 Task: Sort the unsolved tickets in your groups, order by Ticket type in descending order.
Action: Mouse moved to (0, 288)
Screenshot: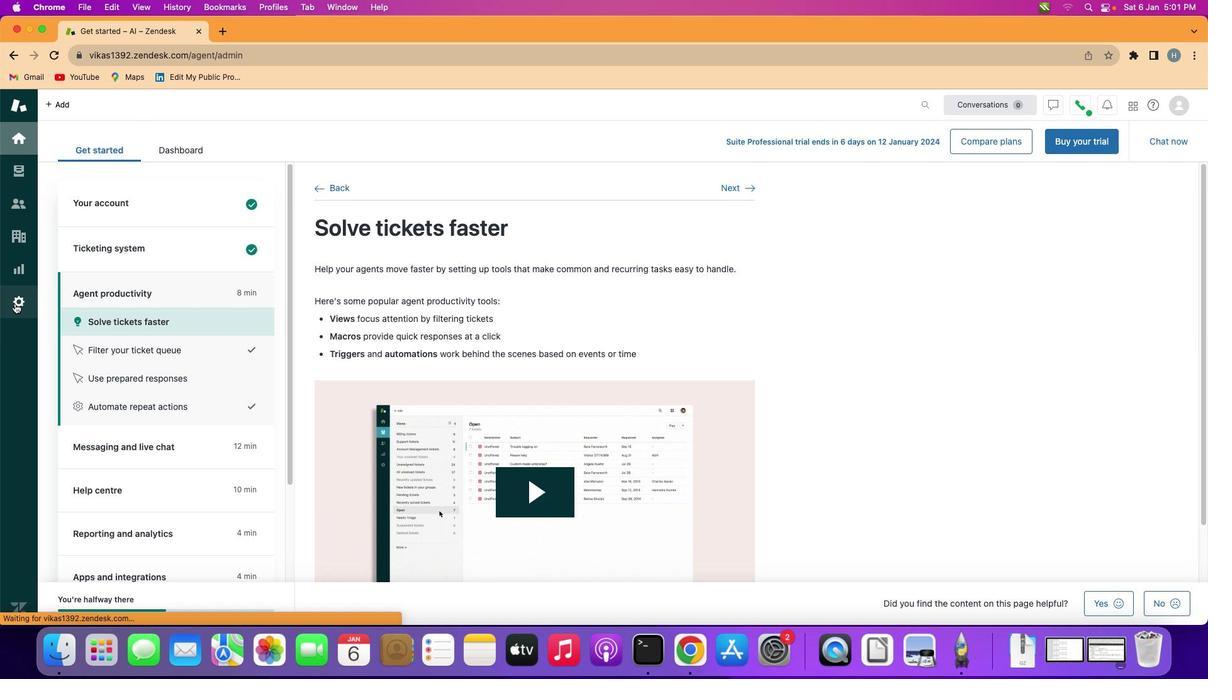 
Action: Mouse pressed left at (0, 288)
Screenshot: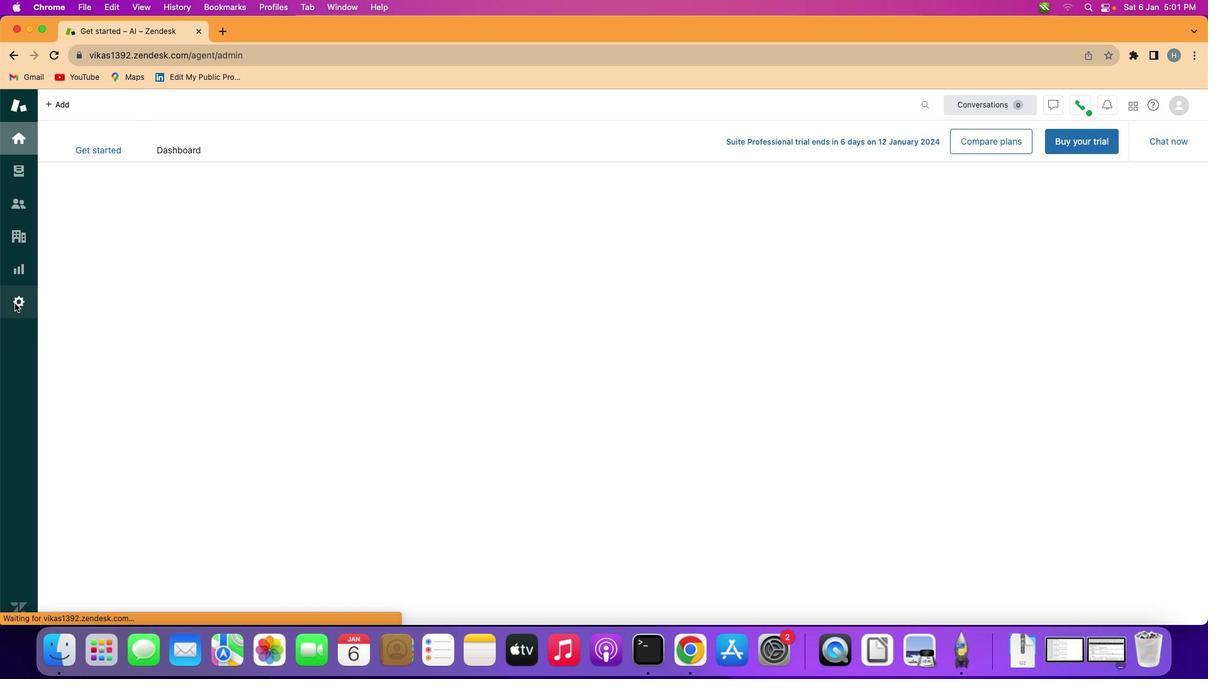 
Action: Mouse moved to (334, 465)
Screenshot: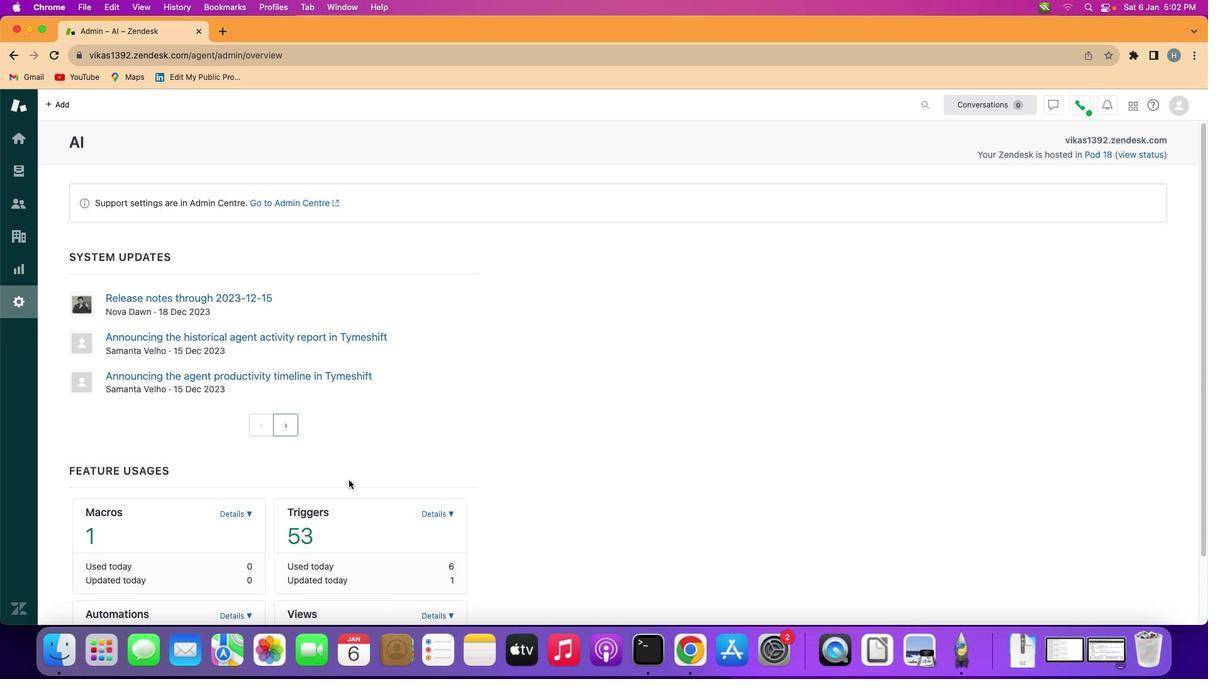 
Action: Mouse scrolled (334, 465) with delta (-14, -15)
Screenshot: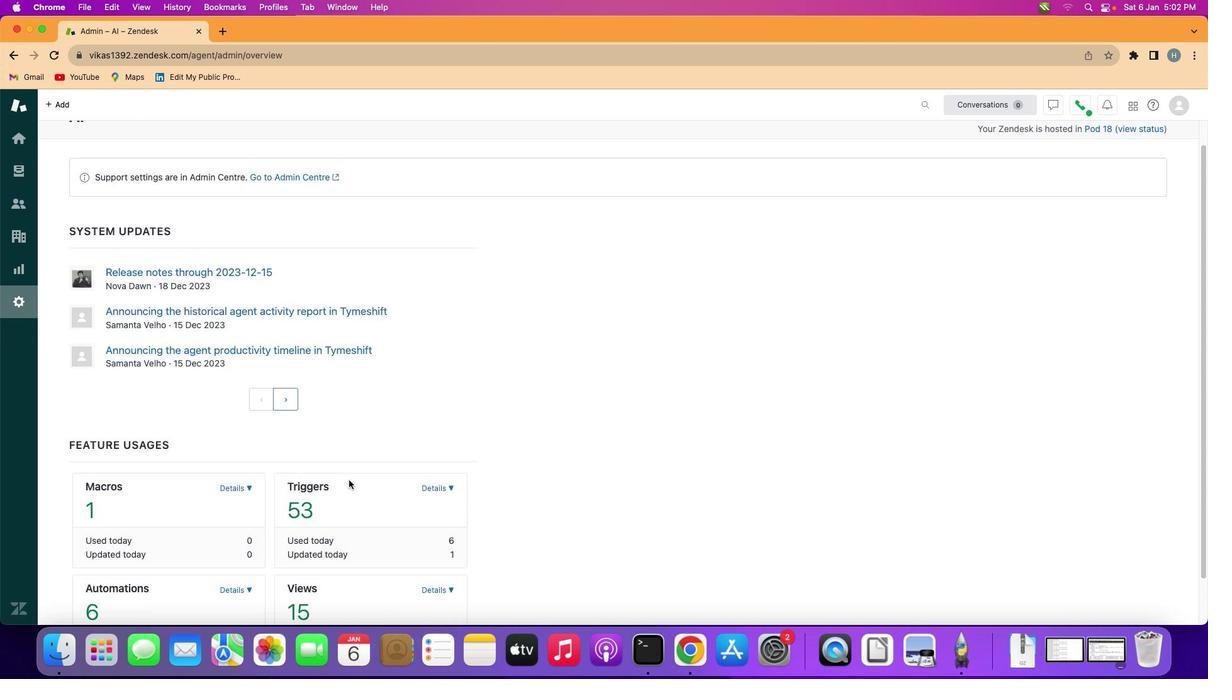 
Action: Mouse scrolled (334, 465) with delta (-14, -15)
Screenshot: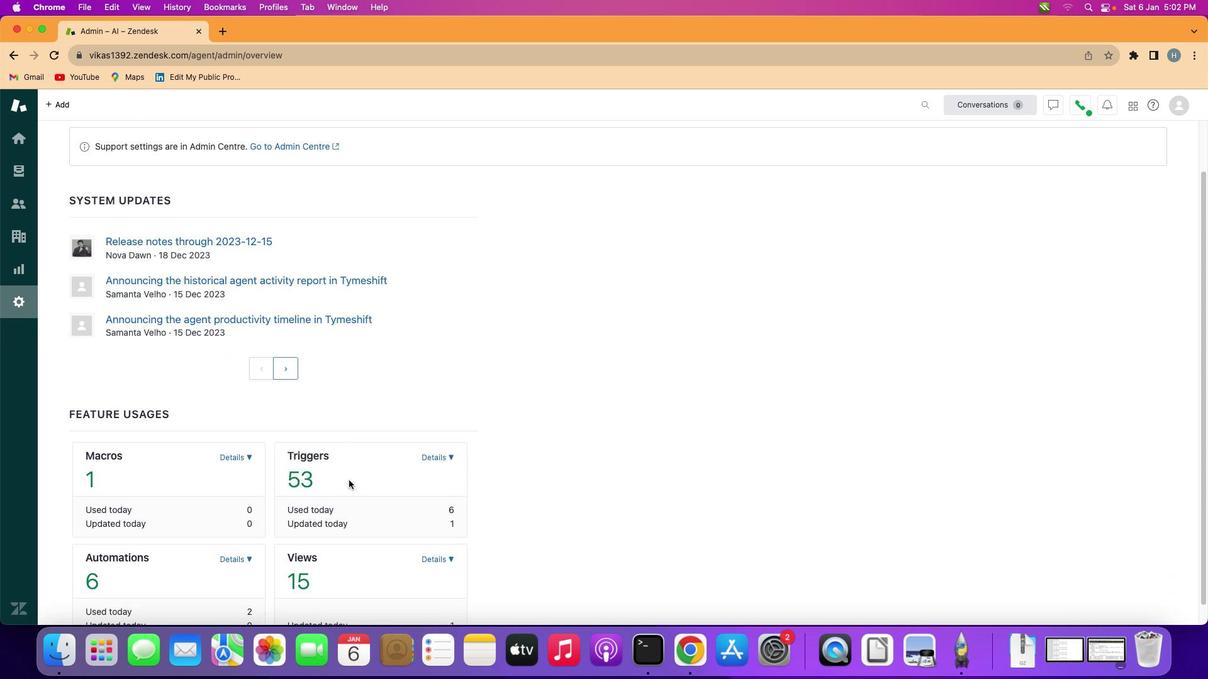 
Action: Mouse scrolled (334, 465) with delta (-14, -15)
Screenshot: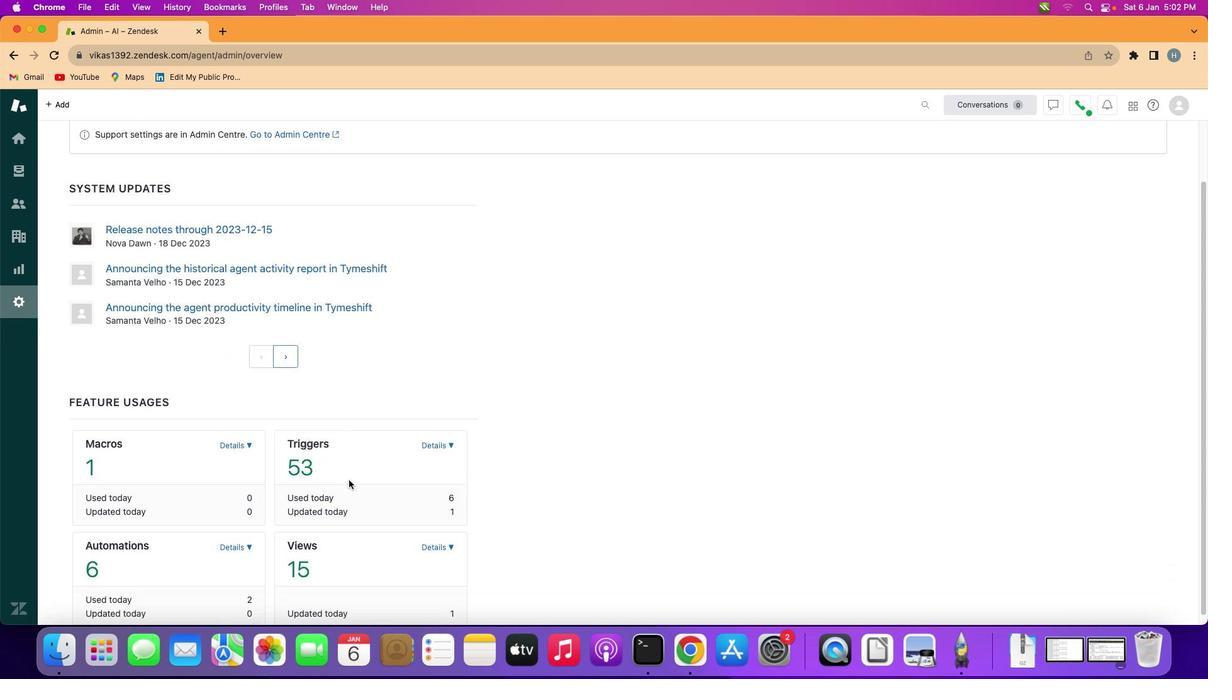 
Action: Mouse scrolled (334, 465) with delta (-14, -16)
Screenshot: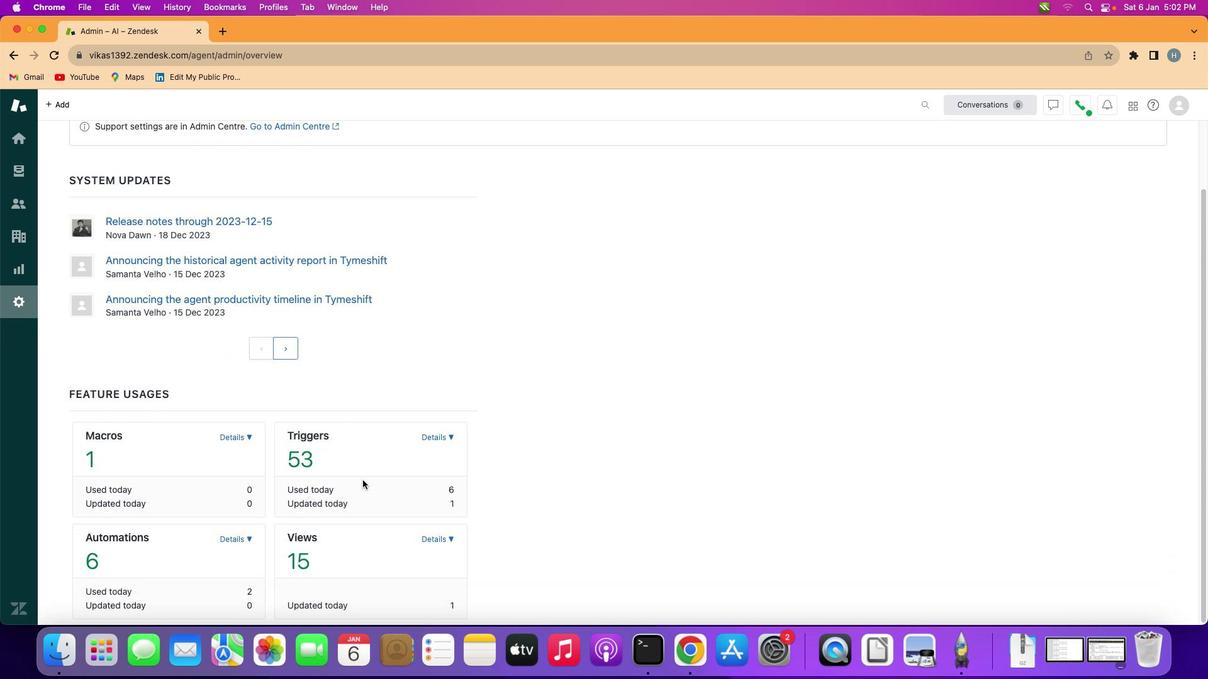 
Action: Mouse scrolled (334, 465) with delta (-14, -16)
Screenshot: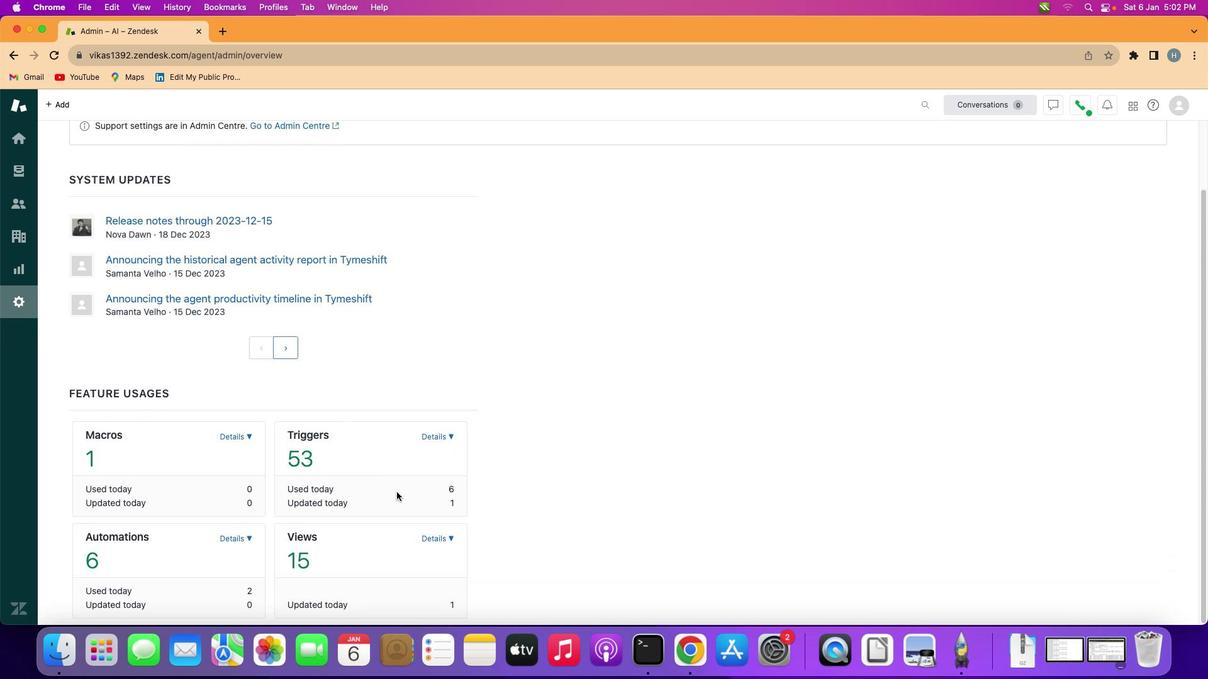 
Action: Mouse moved to (423, 525)
Screenshot: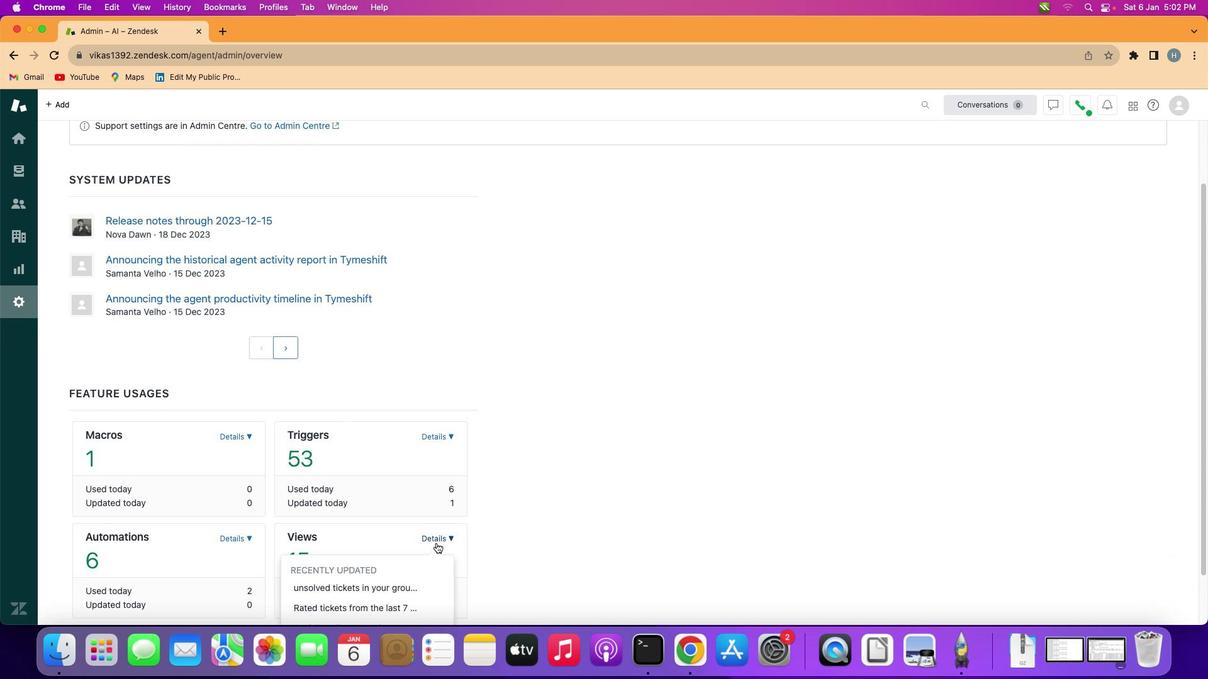 
Action: Mouse pressed left at (423, 525)
Screenshot: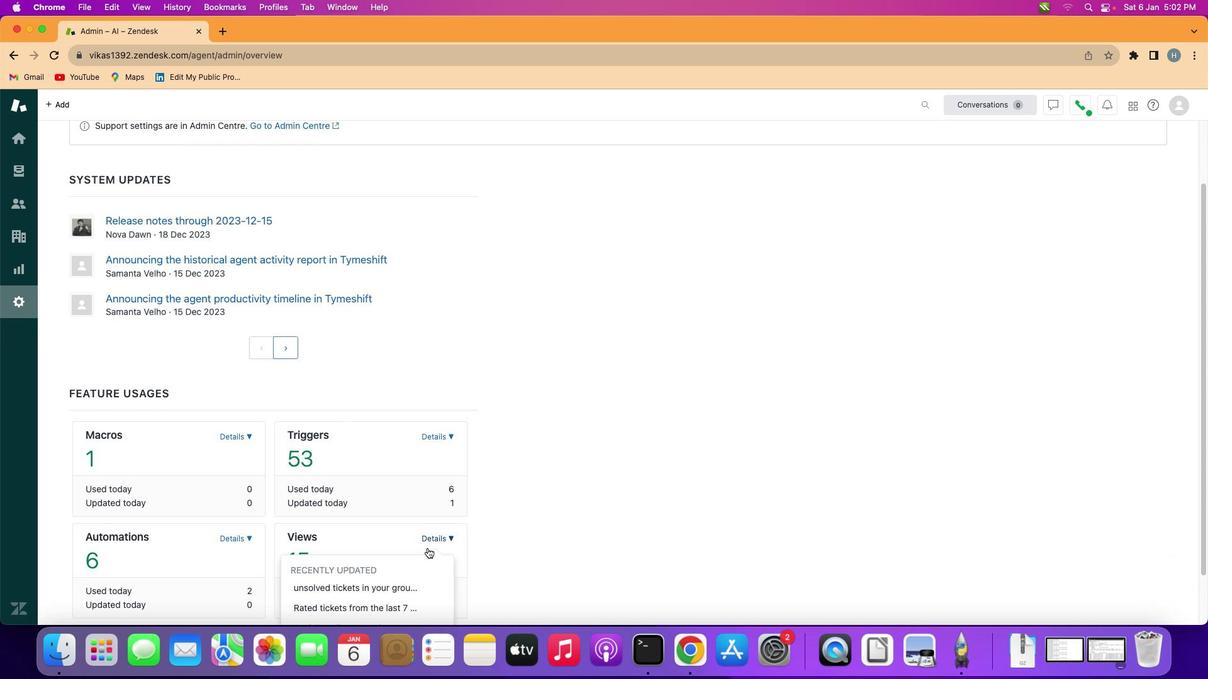 
Action: Mouse moved to (345, 568)
Screenshot: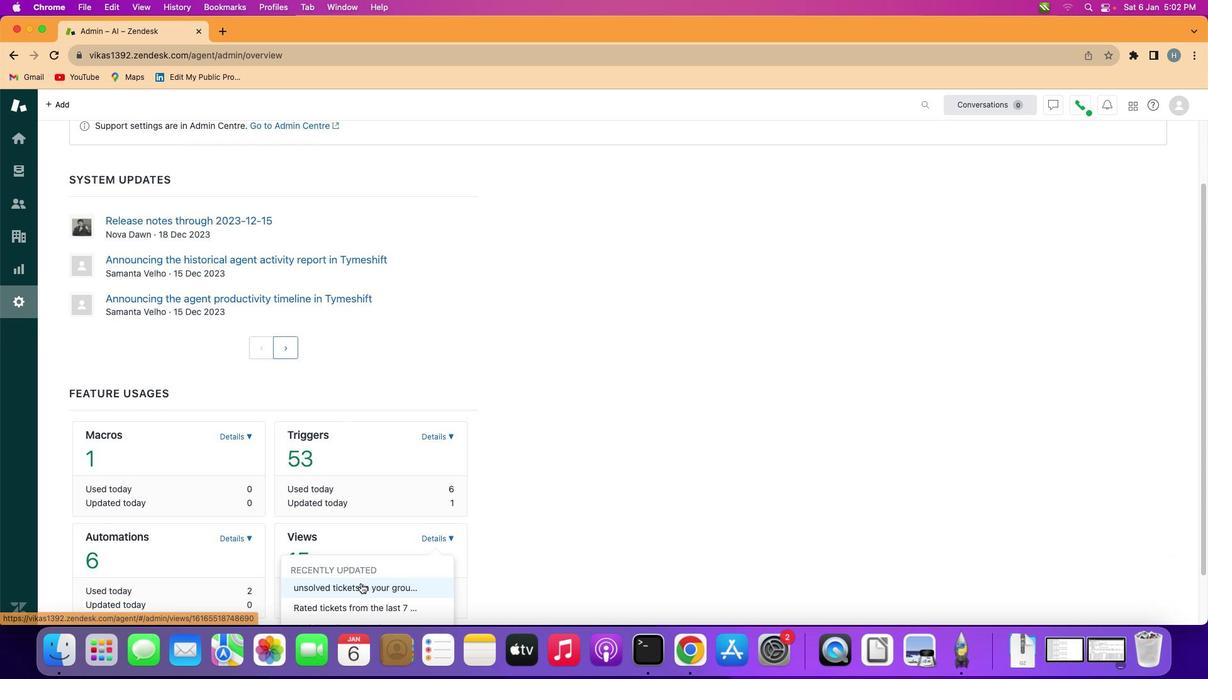 
Action: Mouse pressed left at (345, 568)
Screenshot: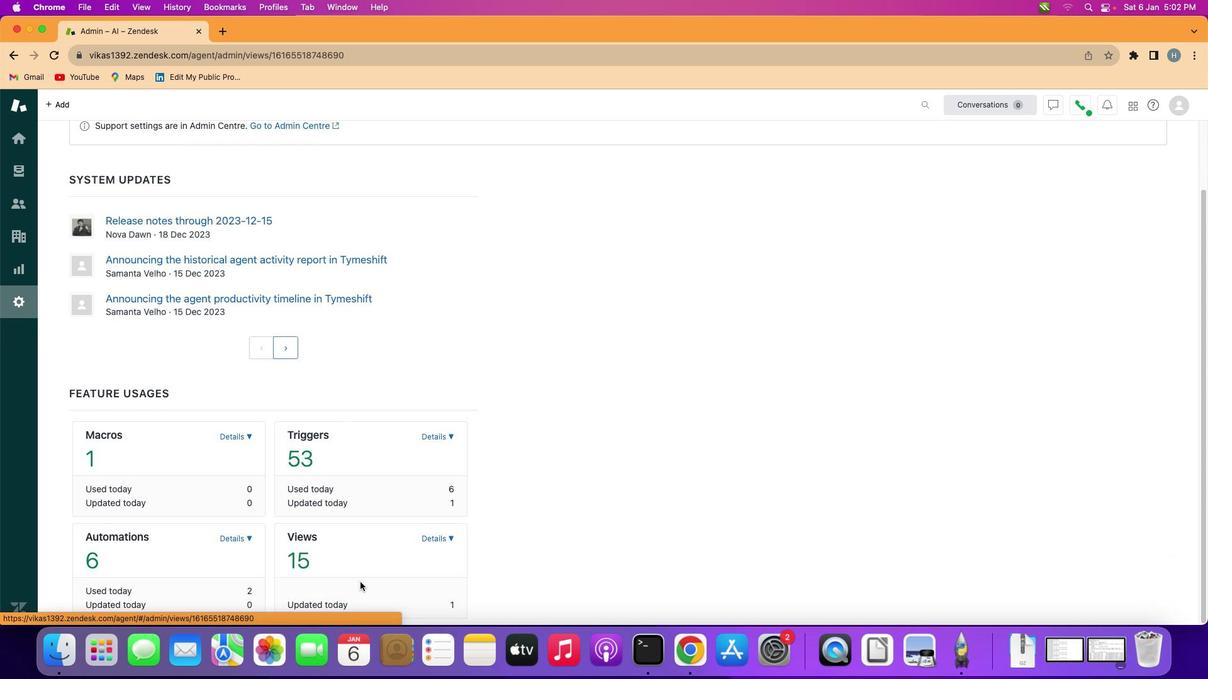 
Action: Mouse moved to (463, 450)
Screenshot: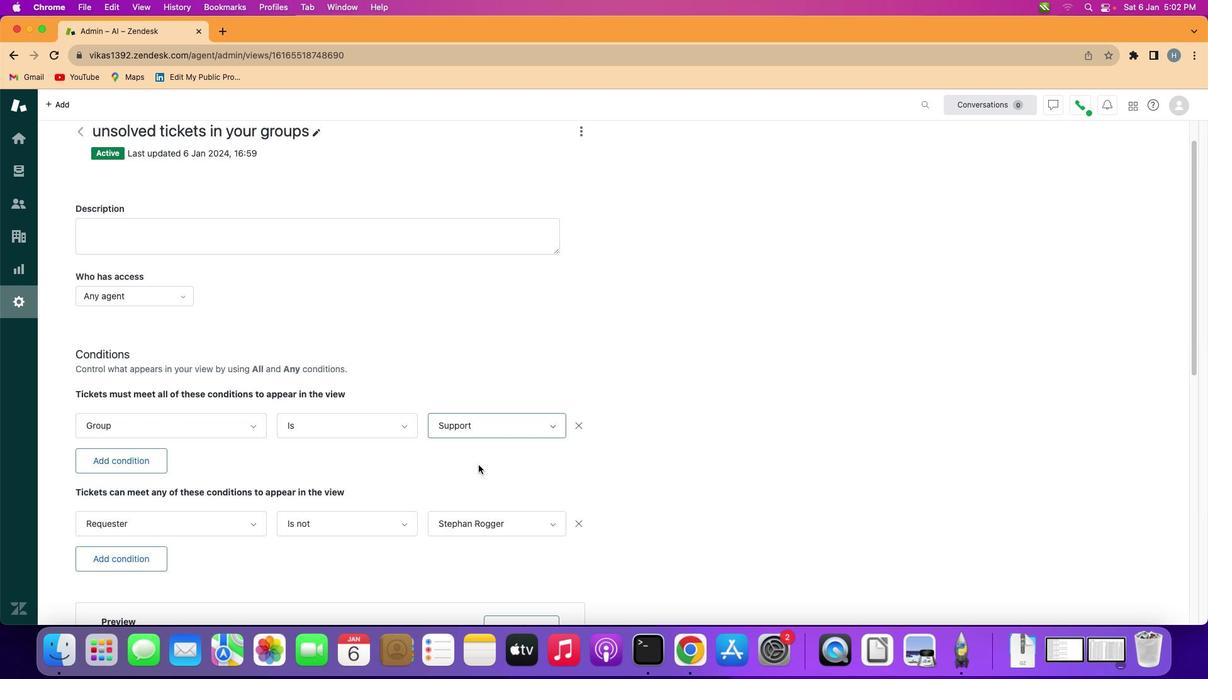 
Action: Mouse scrolled (463, 450) with delta (-14, -15)
Screenshot: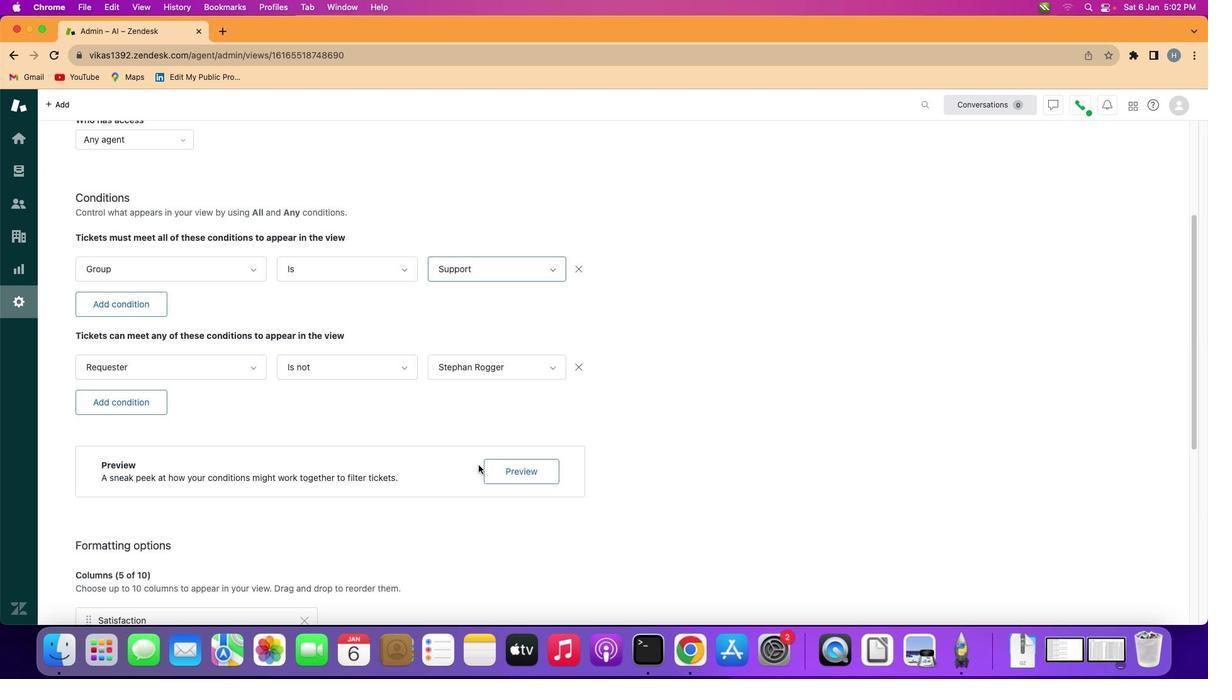 
Action: Mouse scrolled (463, 450) with delta (-14, -15)
Screenshot: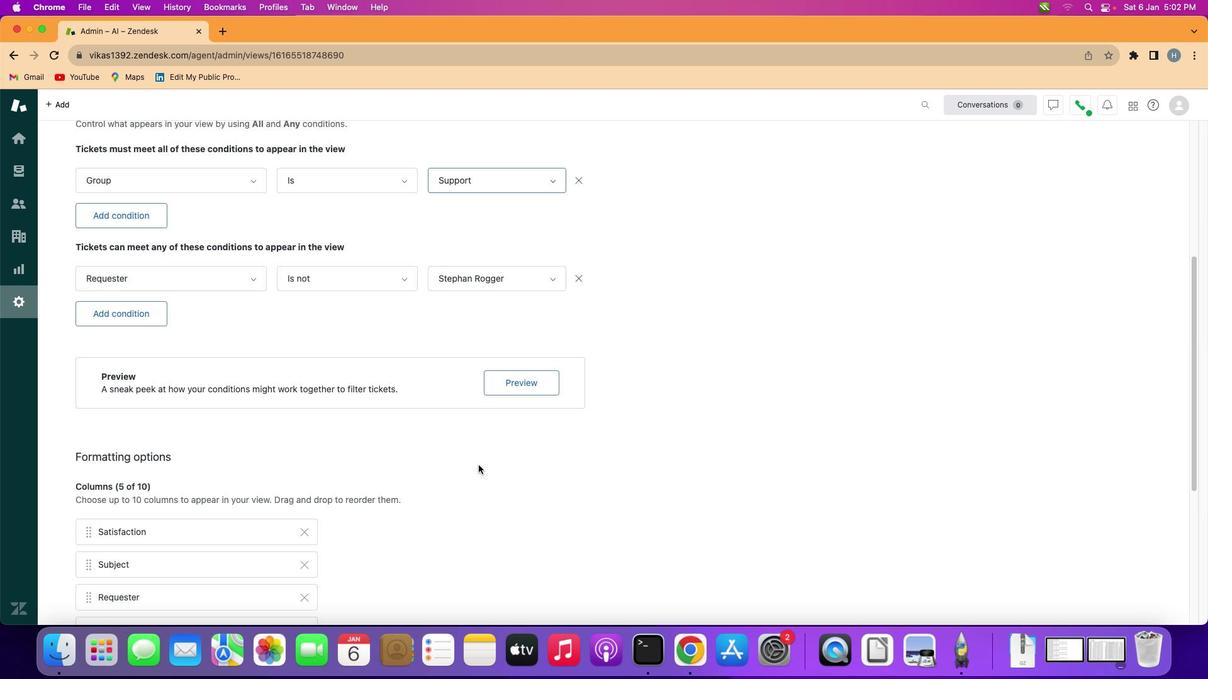 
Action: Mouse moved to (463, 450)
Screenshot: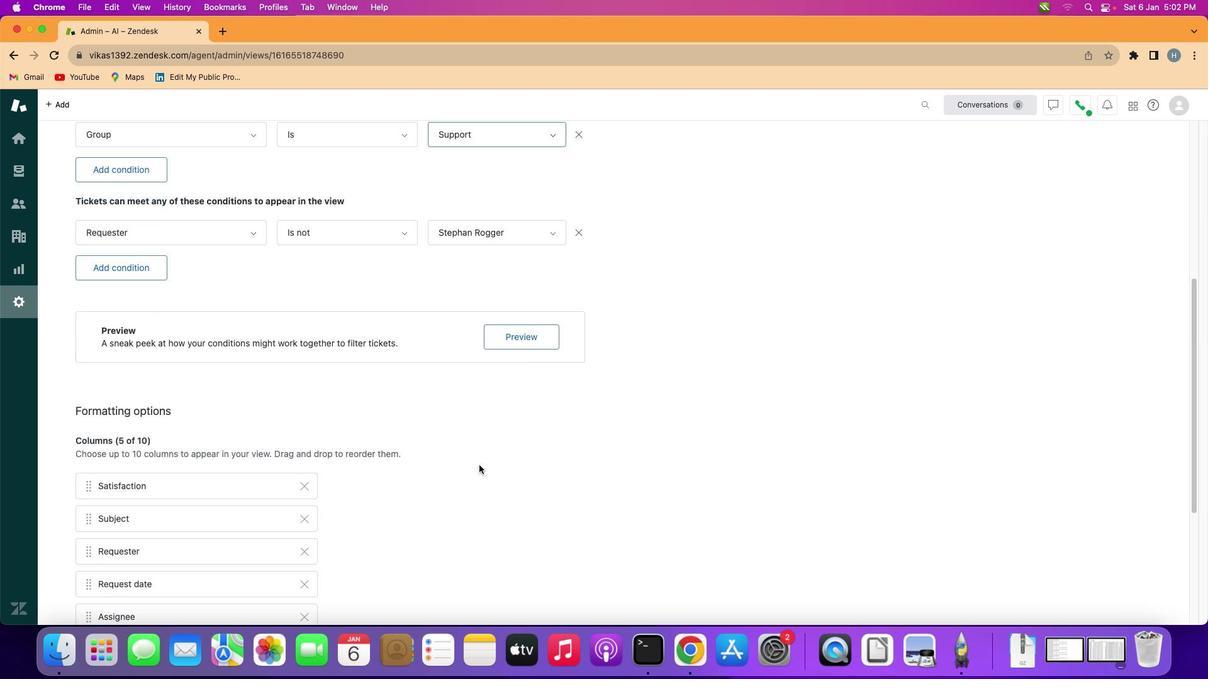 
Action: Mouse scrolled (463, 450) with delta (-14, -15)
Screenshot: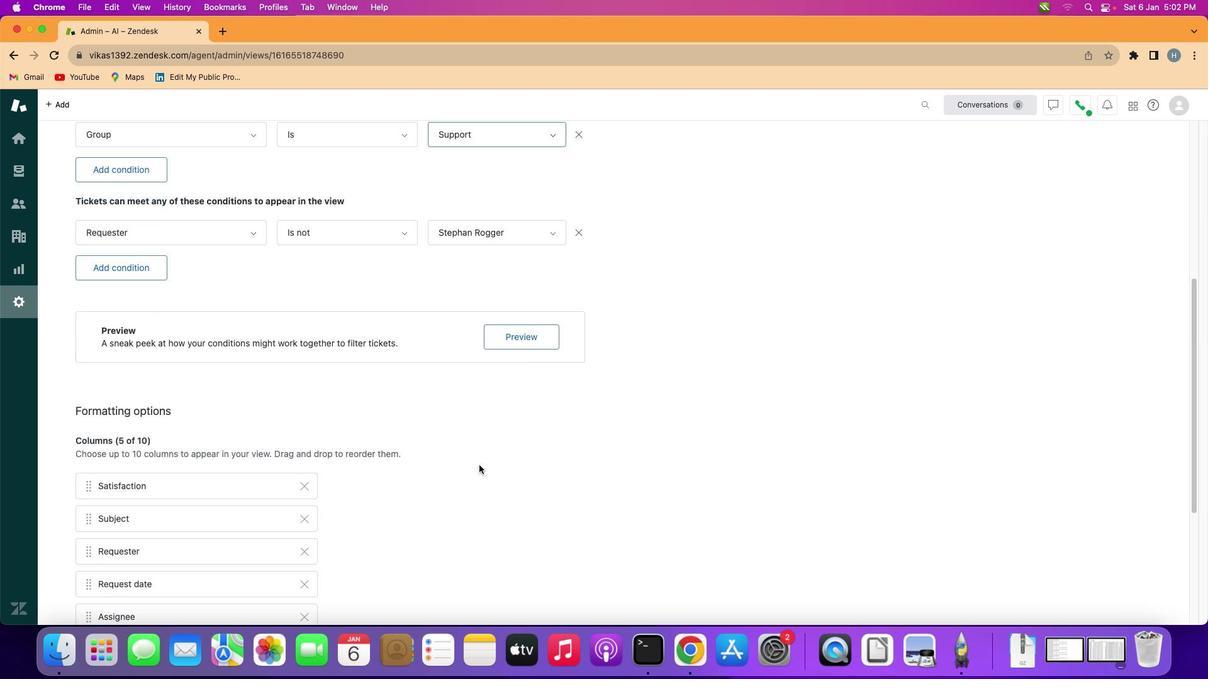 
Action: Mouse scrolled (463, 450) with delta (-14, -16)
Screenshot: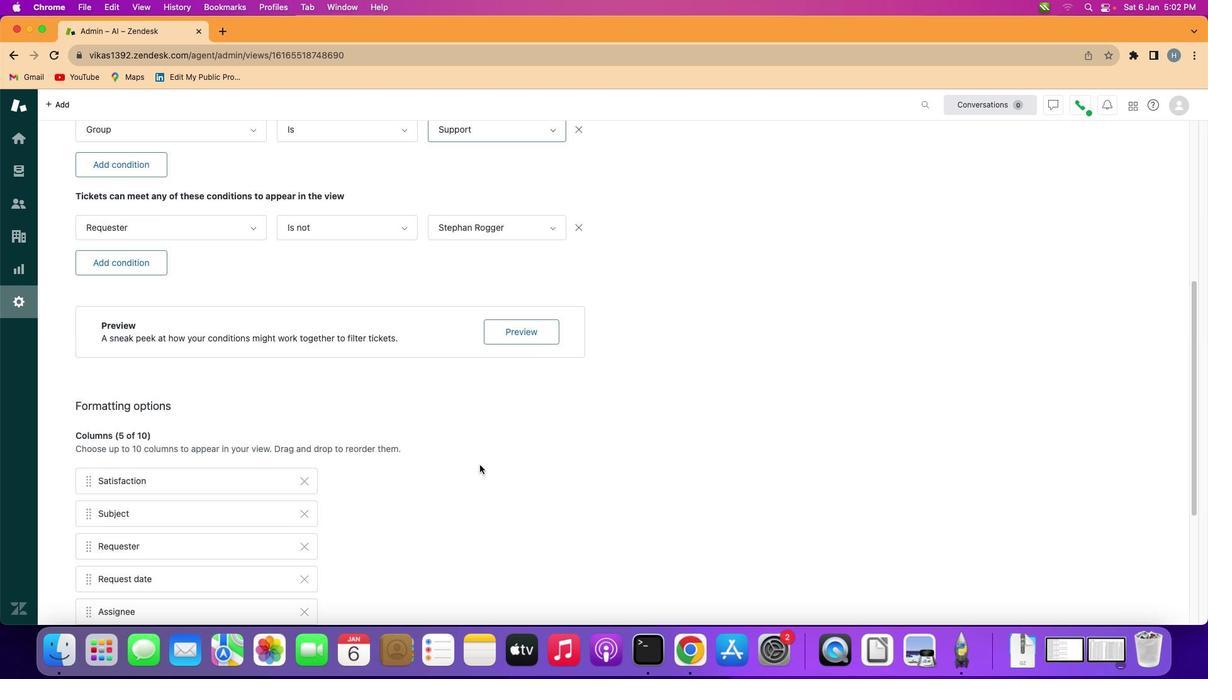 
Action: Mouse scrolled (463, 450) with delta (-14, -17)
Screenshot: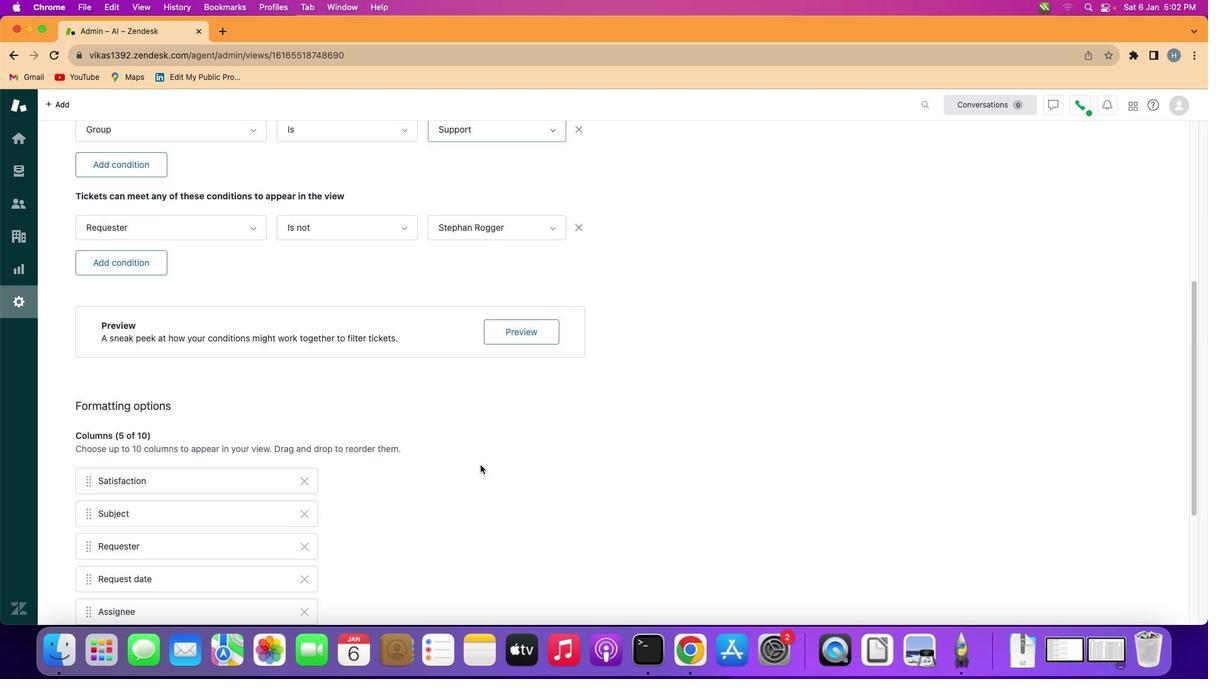 
Action: Mouse moved to (465, 450)
Screenshot: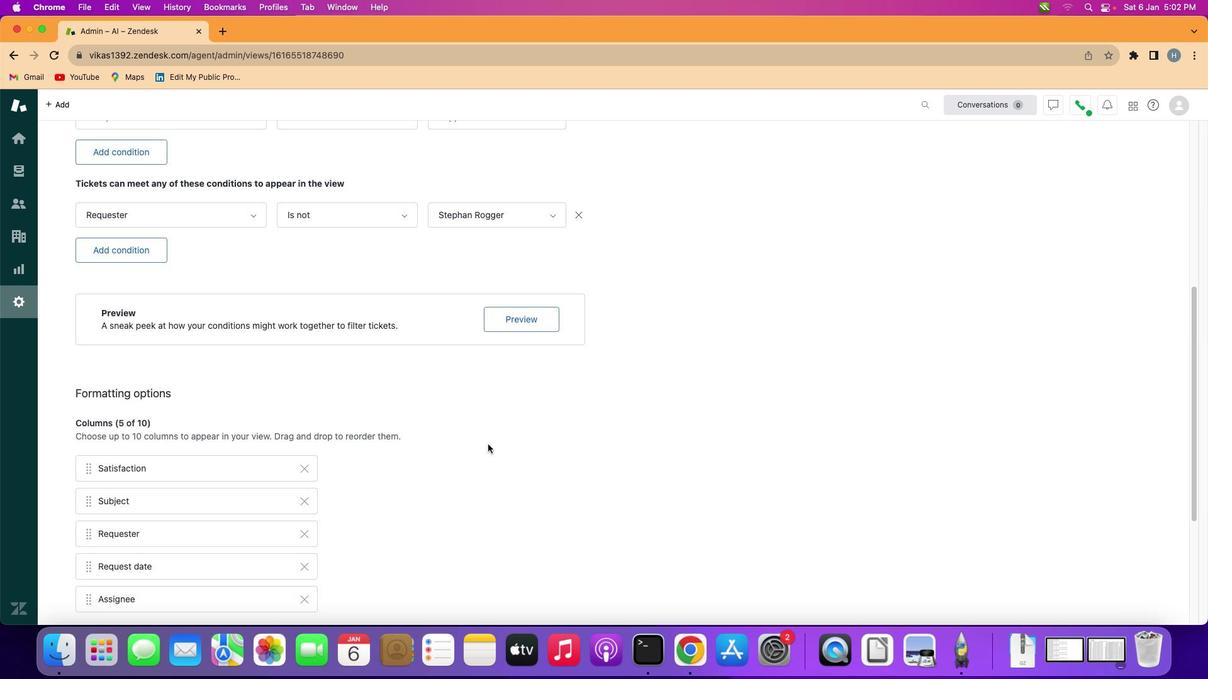 
Action: Mouse scrolled (465, 450) with delta (-14, -15)
Screenshot: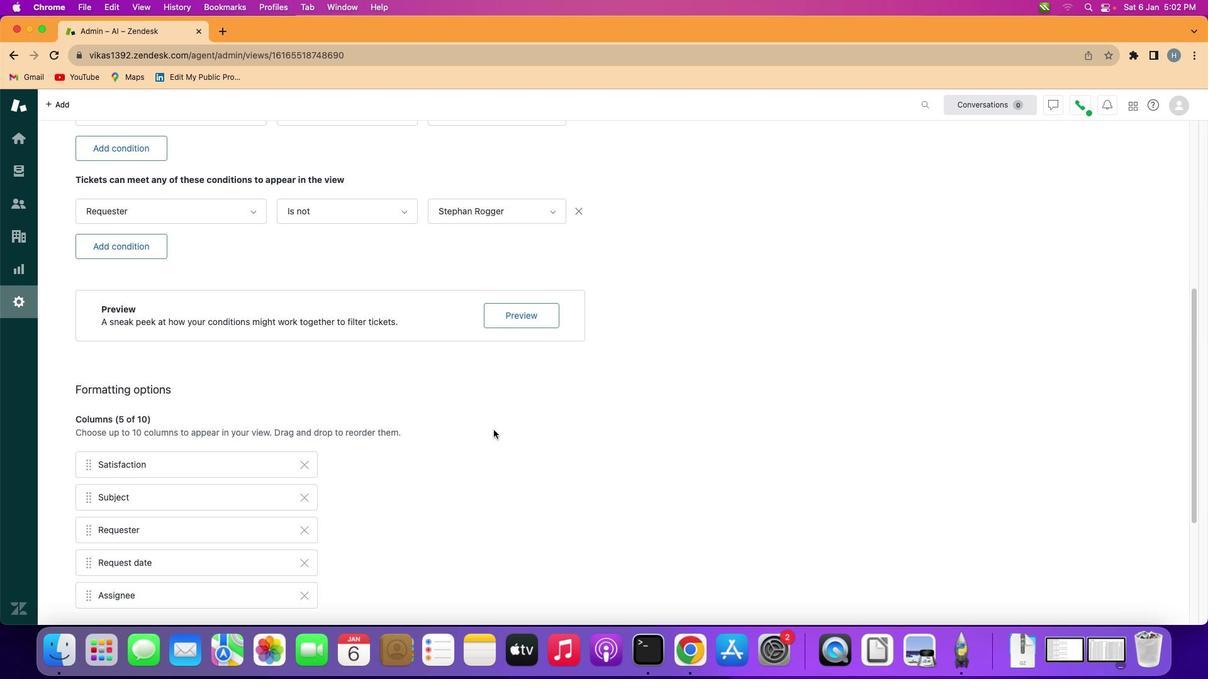 
Action: Mouse moved to (465, 450)
Screenshot: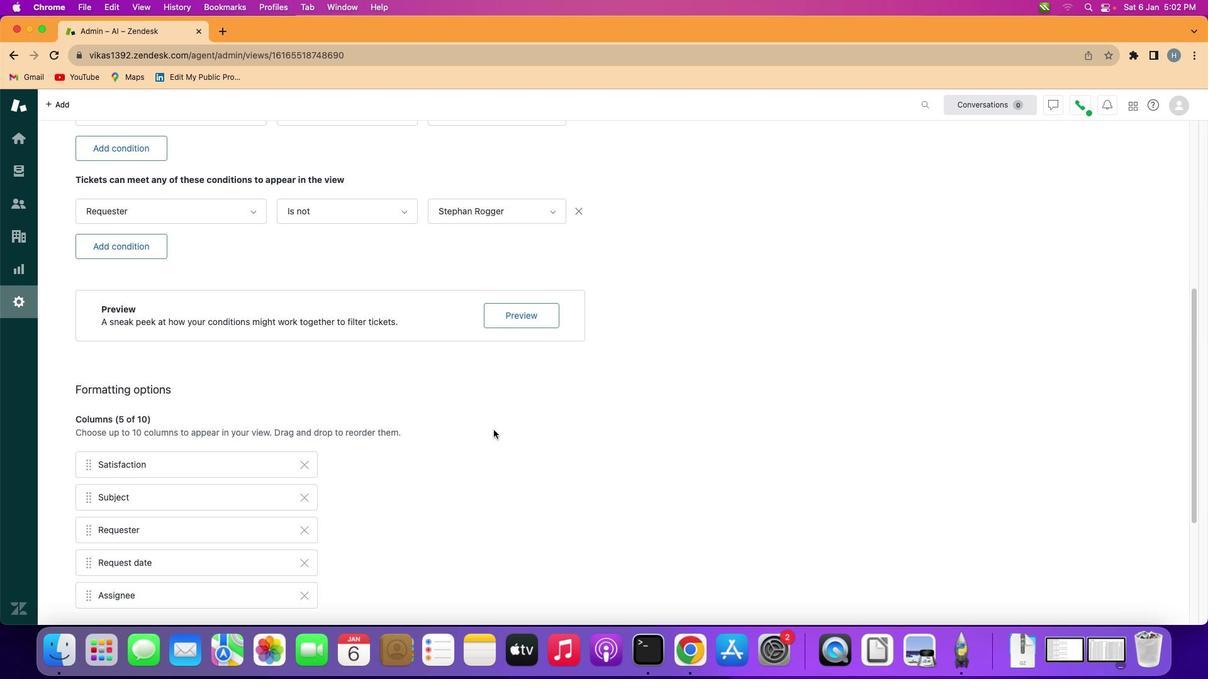 
Action: Mouse scrolled (465, 450) with delta (-14, -15)
Screenshot: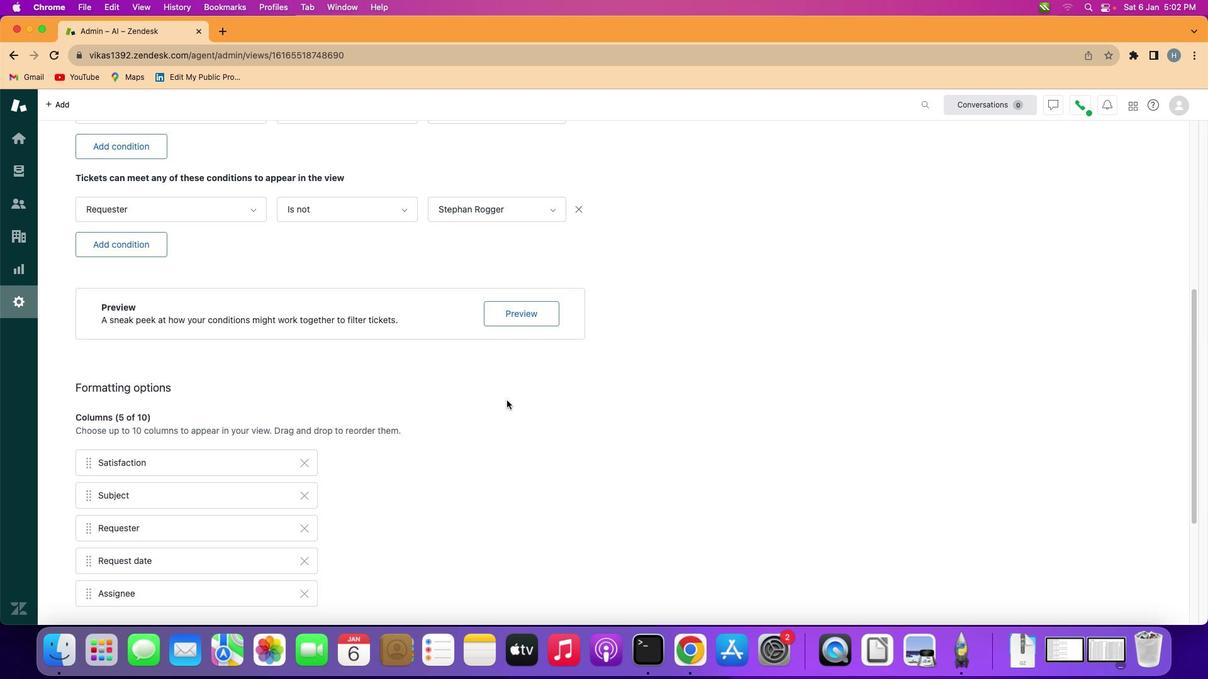 
Action: Mouse moved to (486, 409)
Screenshot: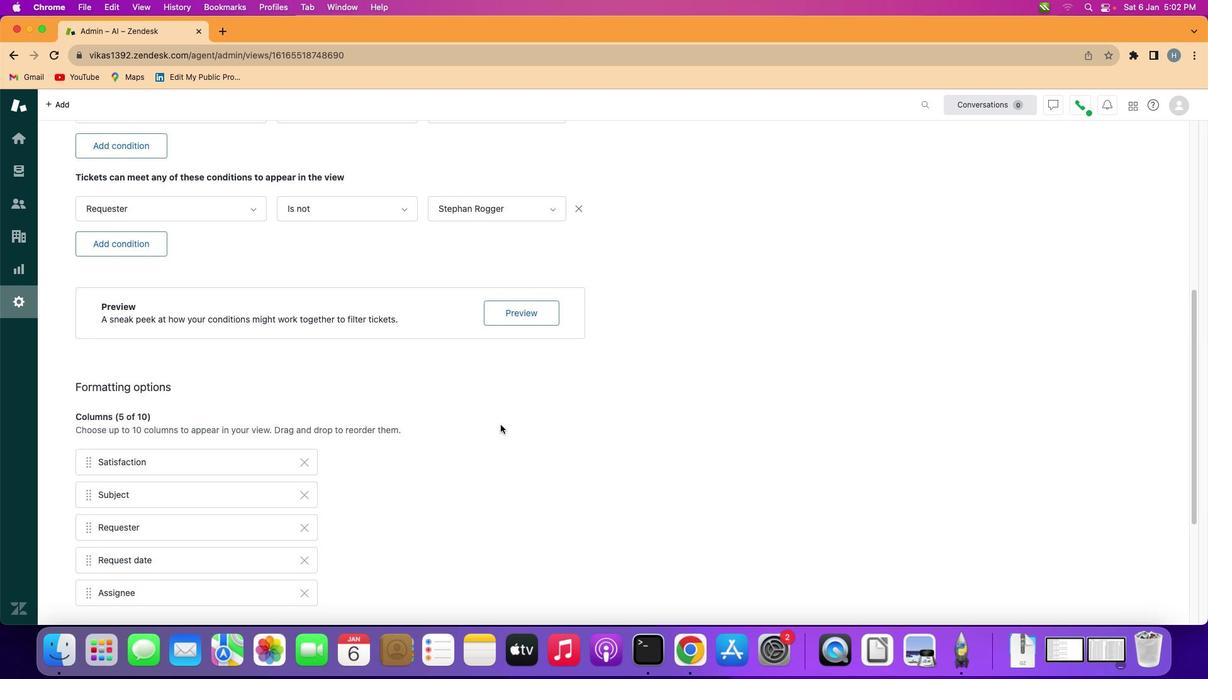 
Action: Mouse scrolled (486, 409) with delta (-14, -15)
Screenshot: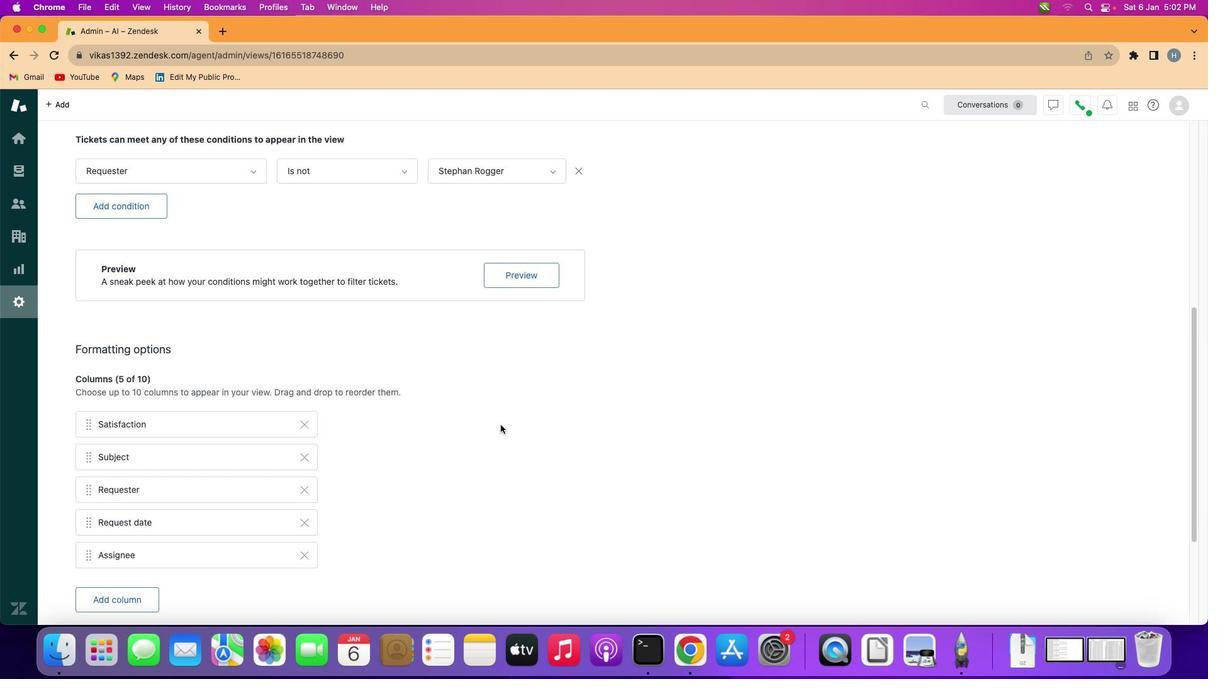 
Action: Mouse scrolled (486, 409) with delta (-14, -15)
Screenshot: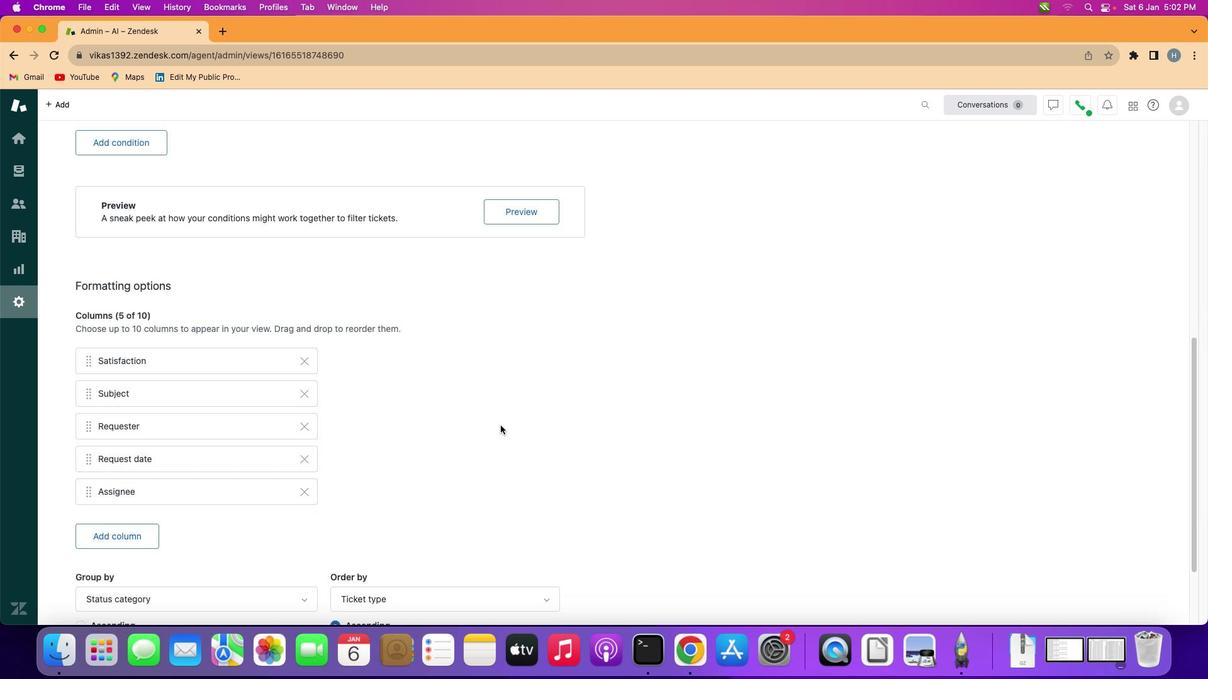 
Action: Mouse scrolled (486, 409) with delta (-14, -12)
Screenshot: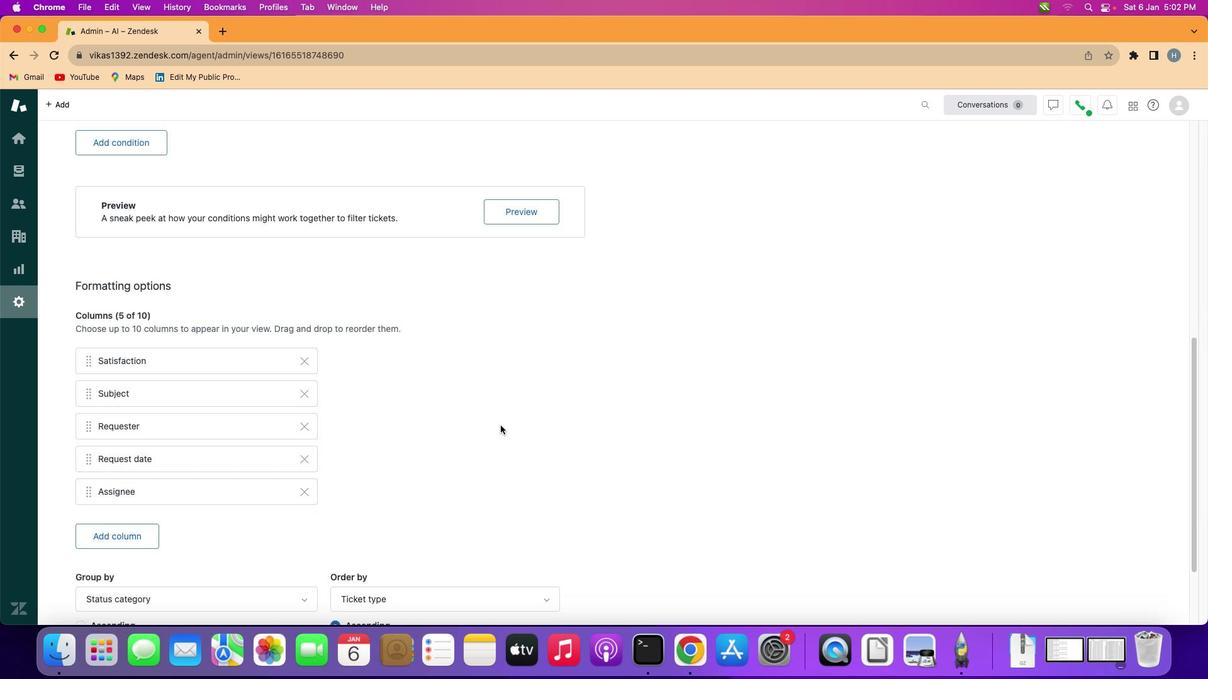 
Action: Mouse scrolled (486, 409) with delta (-14, -16)
Screenshot: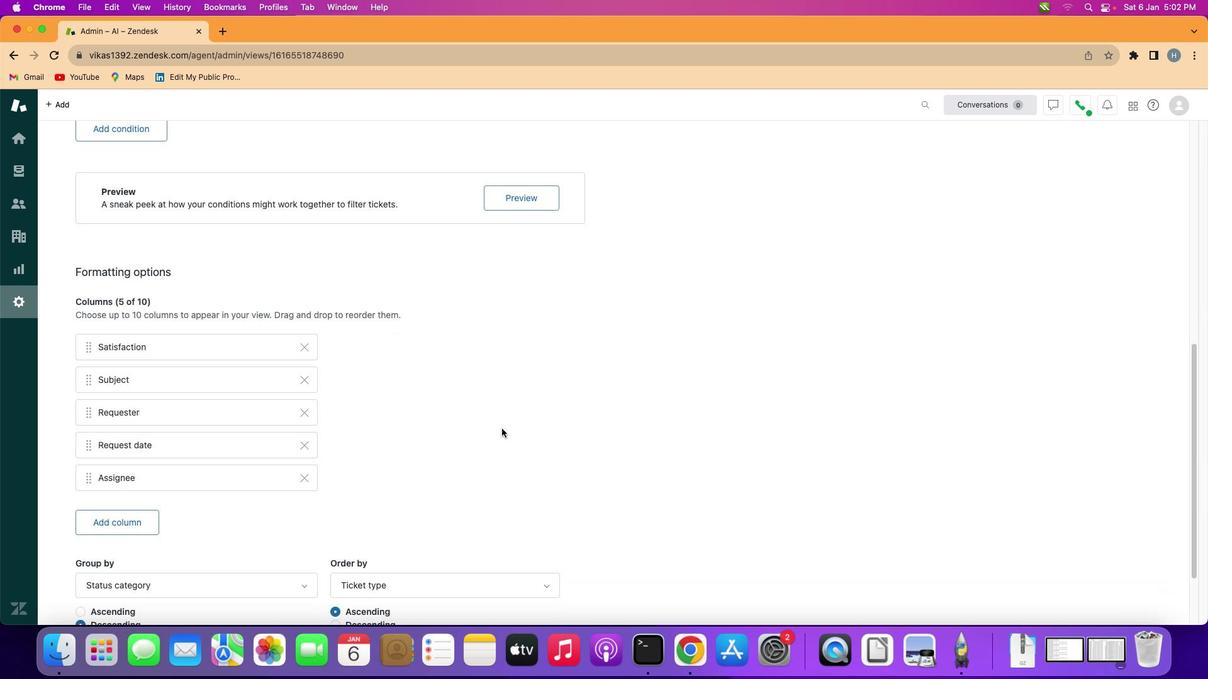 
Action: Mouse scrolled (486, 409) with delta (-14, -16)
Screenshot: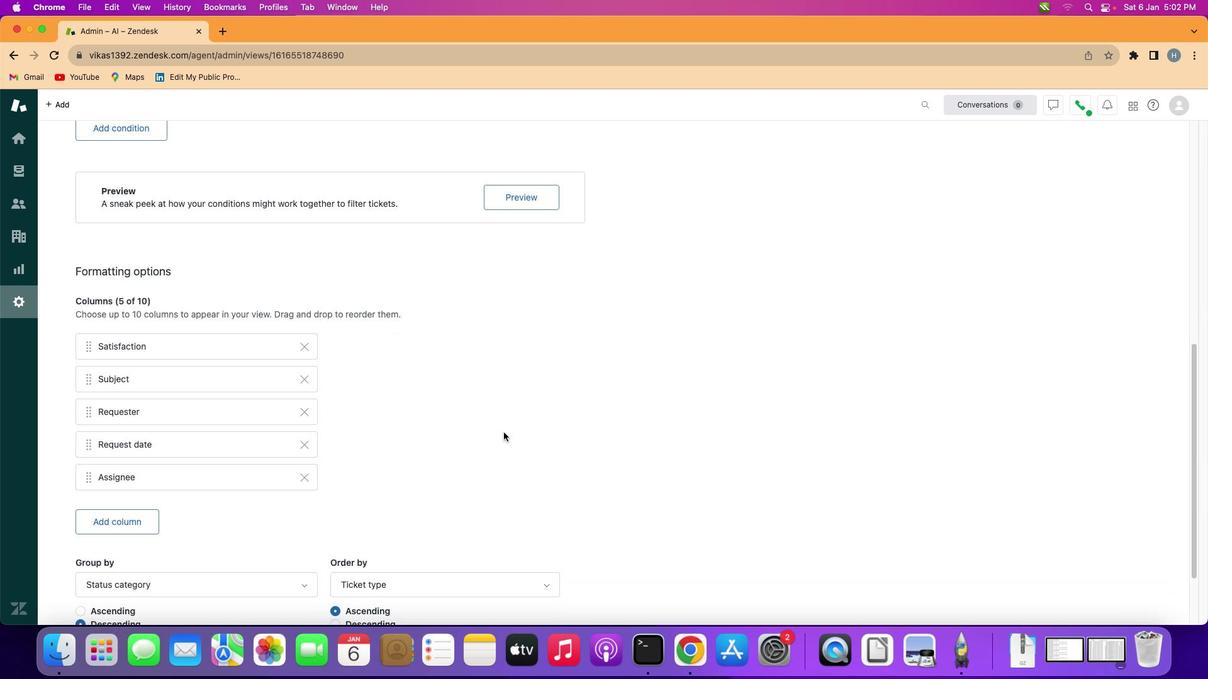 
Action: Mouse moved to (492, 424)
Screenshot: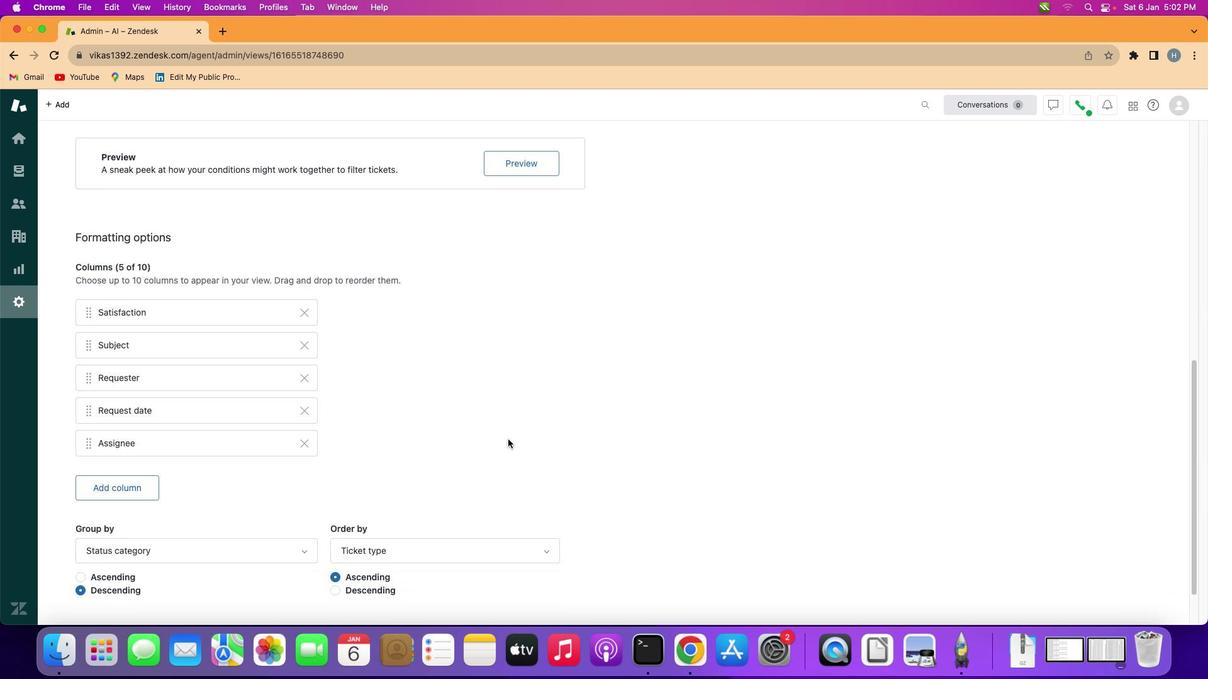 
Action: Mouse scrolled (492, 424) with delta (-14, -15)
Screenshot: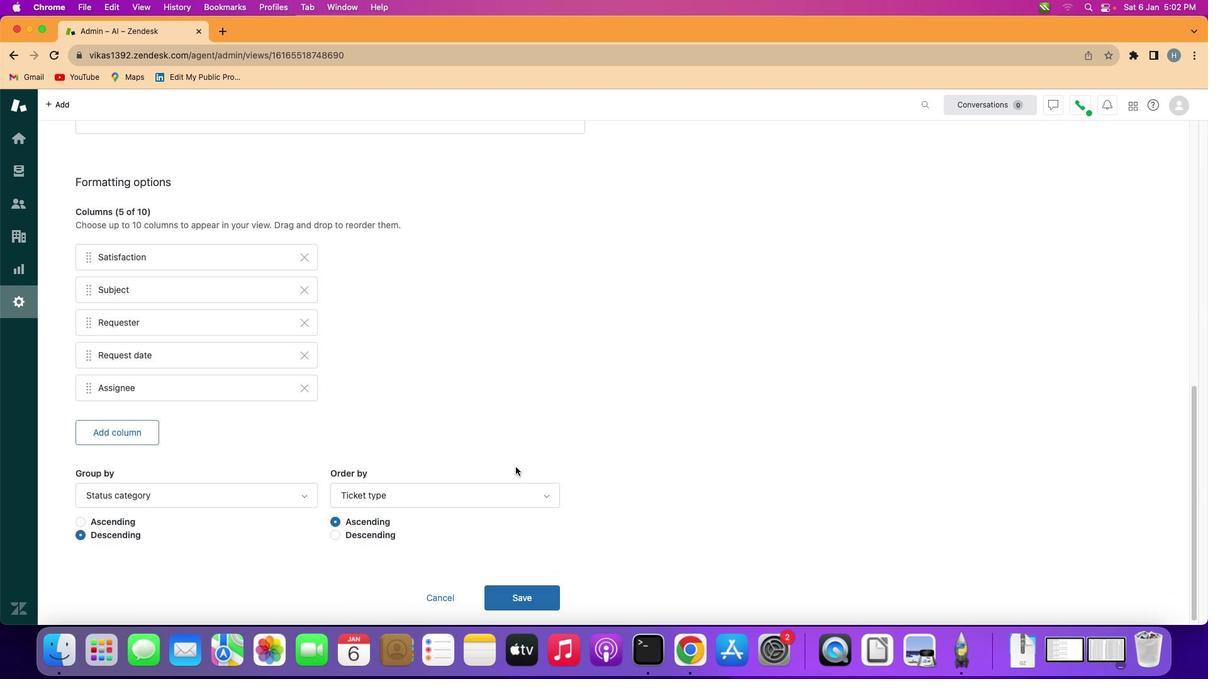 
Action: Mouse scrolled (492, 424) with delta (-14, -15)
Screenshot: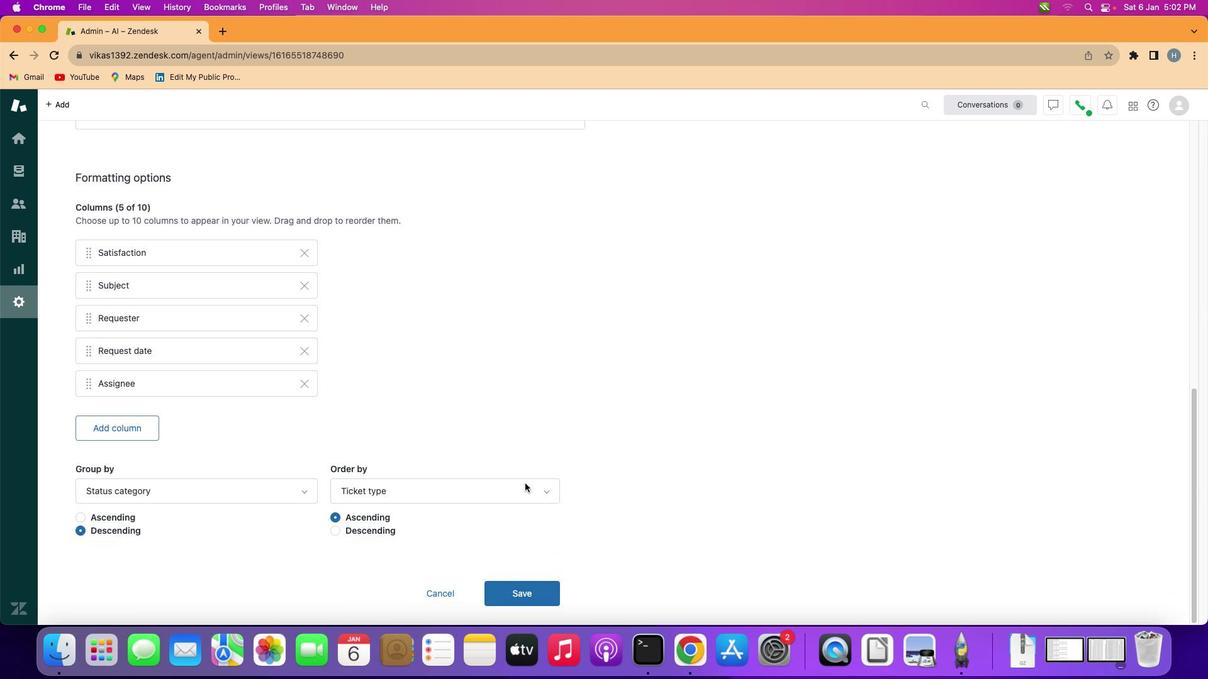 
Action: Mouse scrolled (492, 424) with delta (-14, -16)
Screenshot: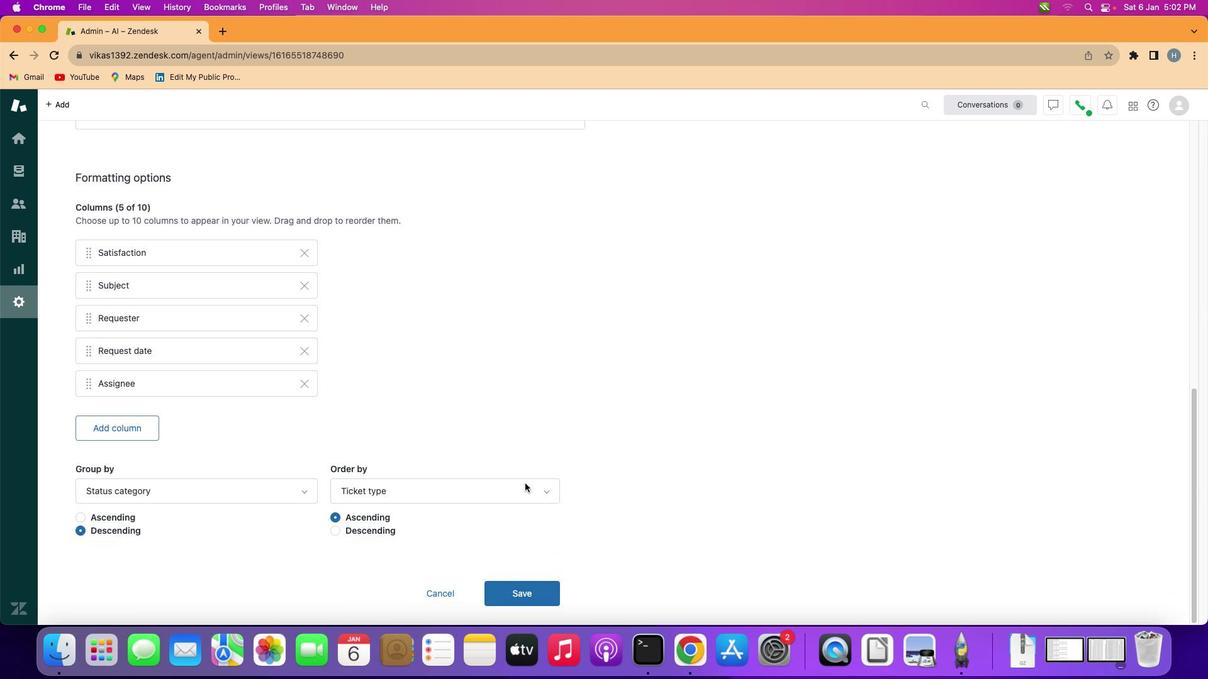 
Action: Mouse scrolled (492, 424) with delta (-14, -17)
Screenshot: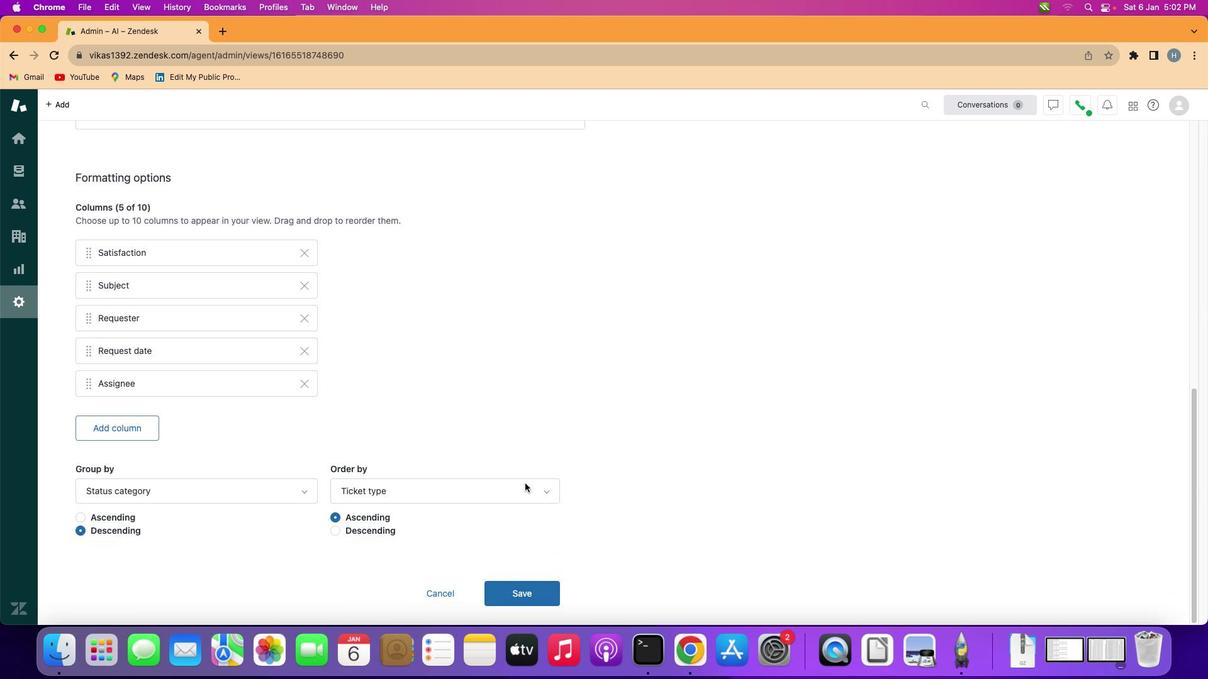 
Action: Mouse scrolled (492, 424) with delta (-14, -18)
Screenshot: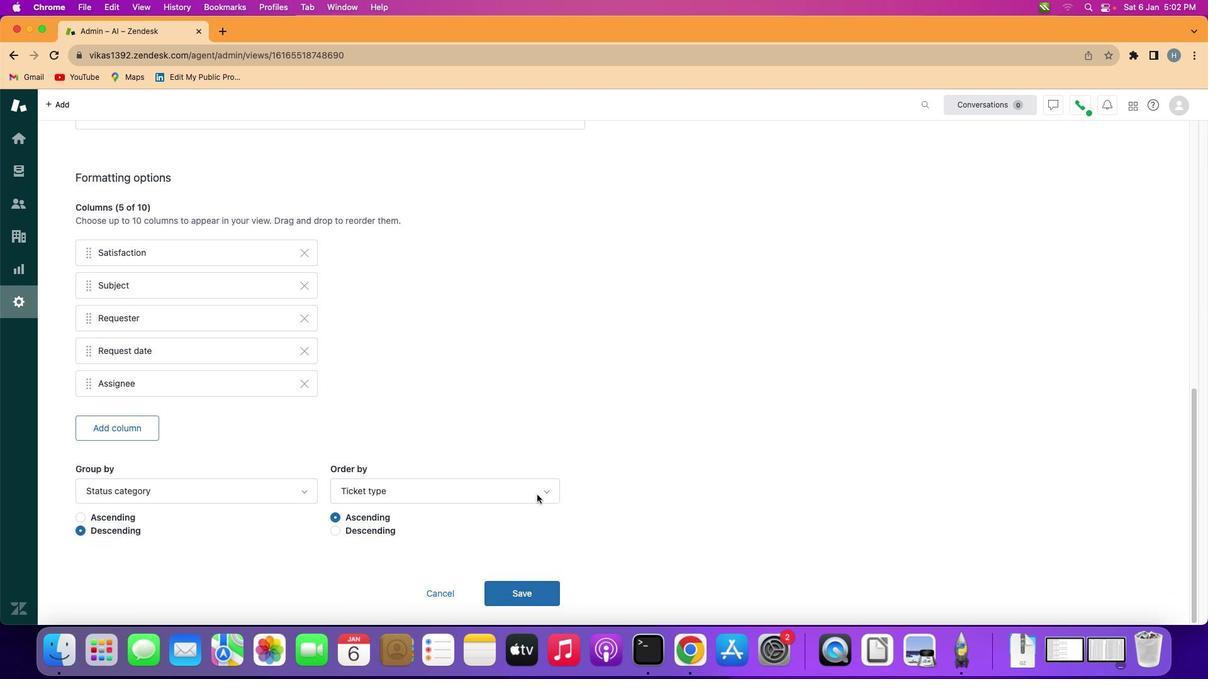 
Action: Mouse scrolled (492, 424) with delta (-14, -18)
Screenshot: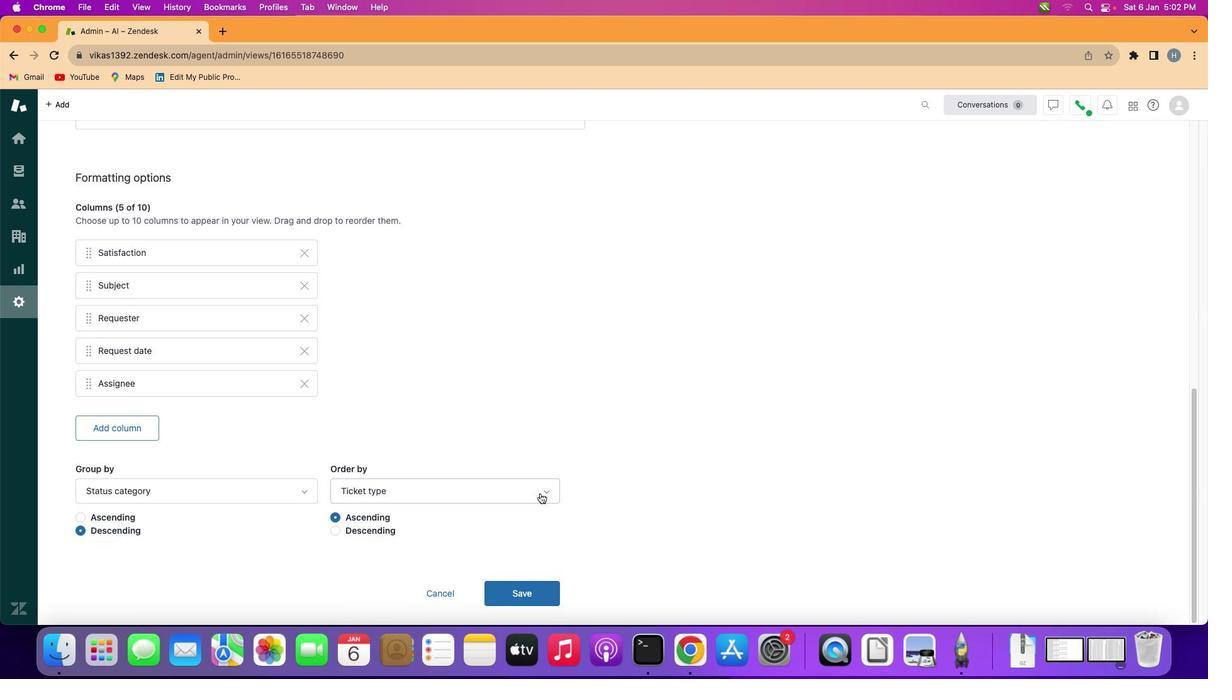 
Action: Mouse moved to (526, 474)
Screenshot: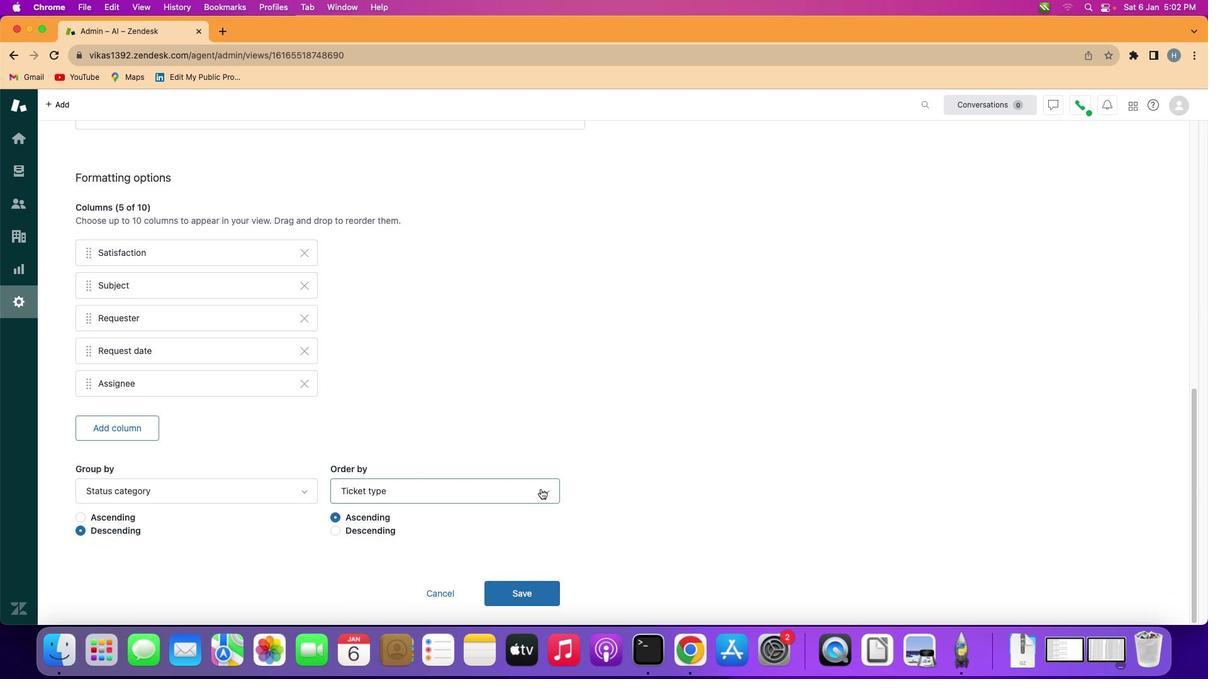 
Action: Mouse pressed left at (526, 474)
Screenshot: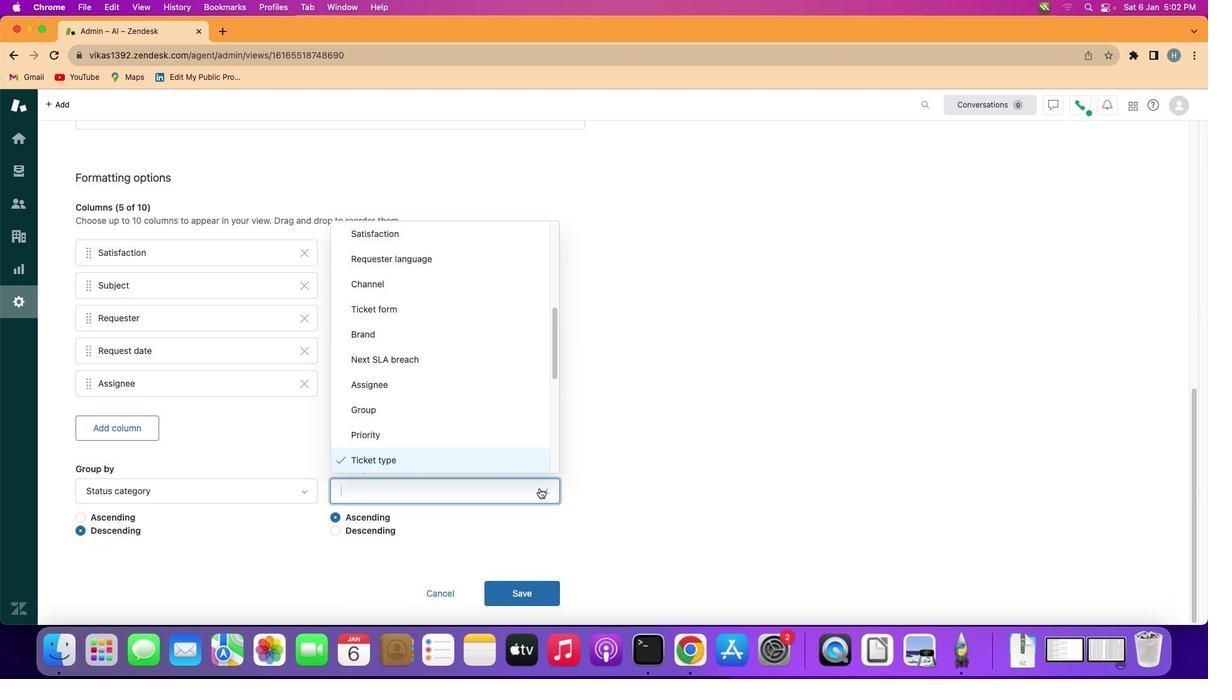 
Action: Mouse moved to (466, 448)
Screenshot: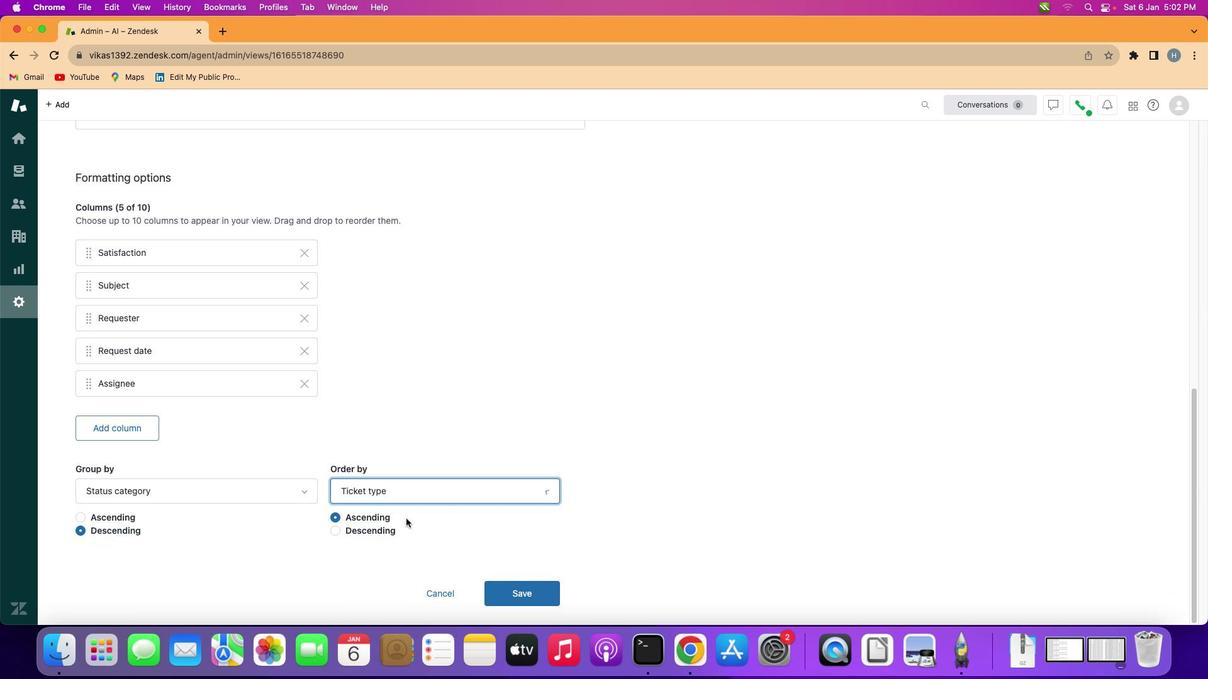 
Action: Mouse pressed left at (466, 448)
Screenshot: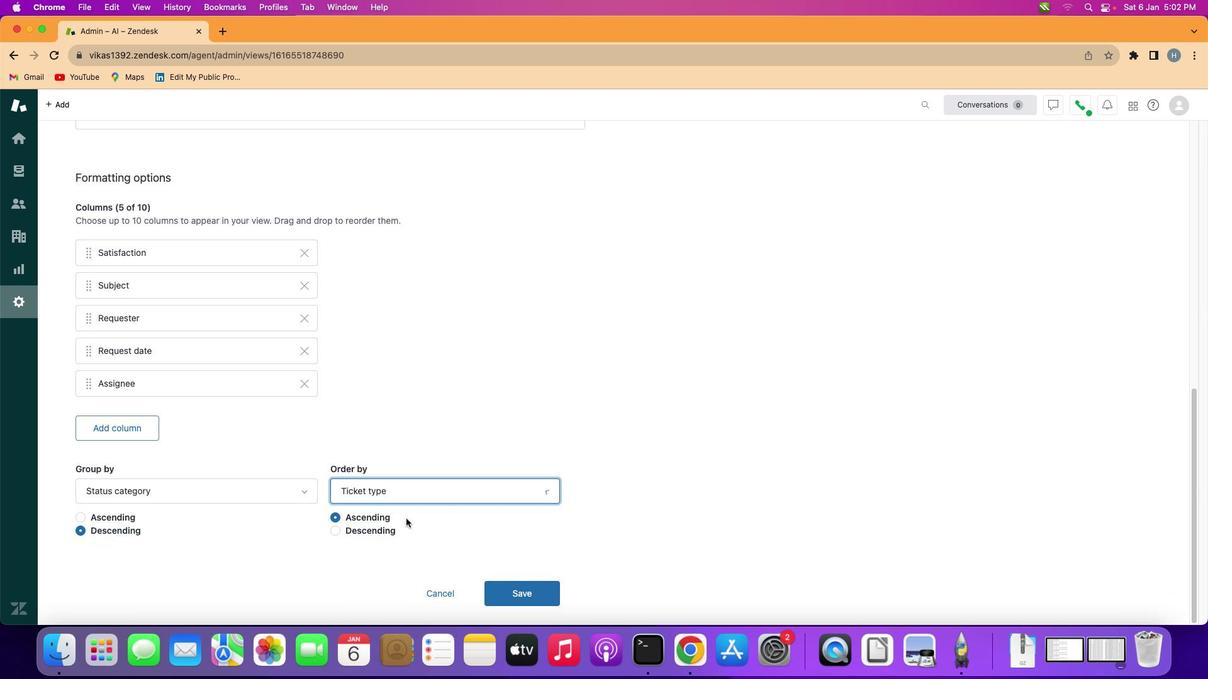 
Action: Mouse moved to (368, 515)
Screenshot: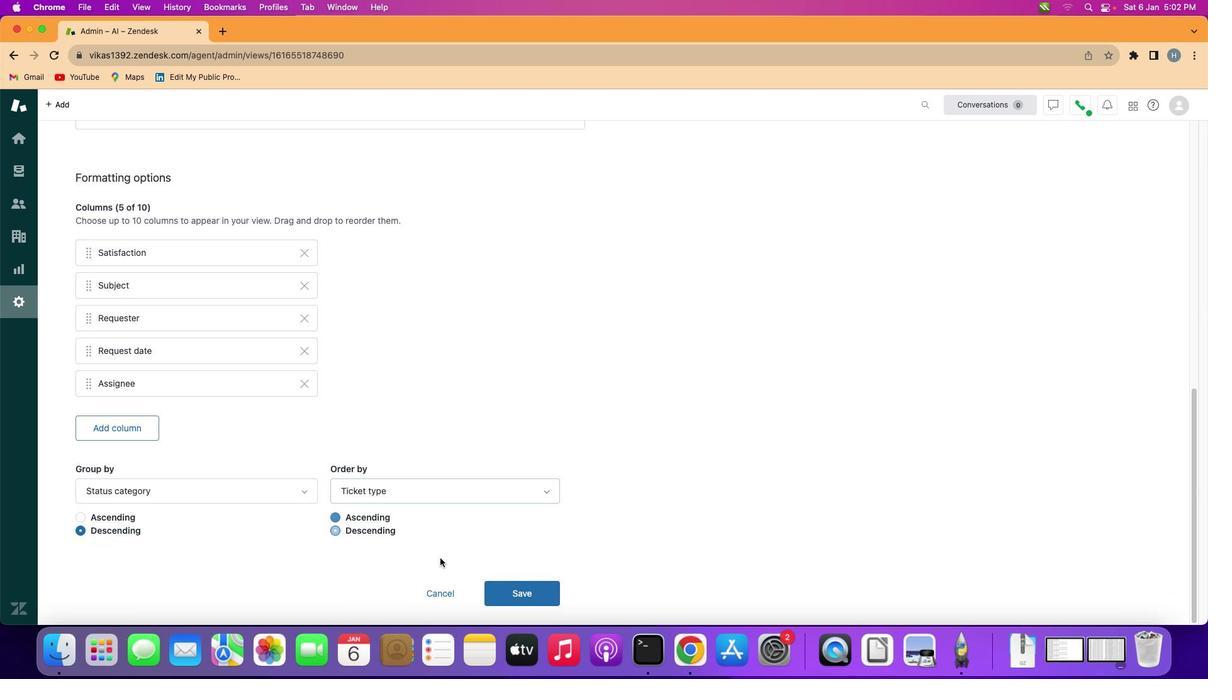 
Action: Mouse pressed left at (368, 515)
Screenshot: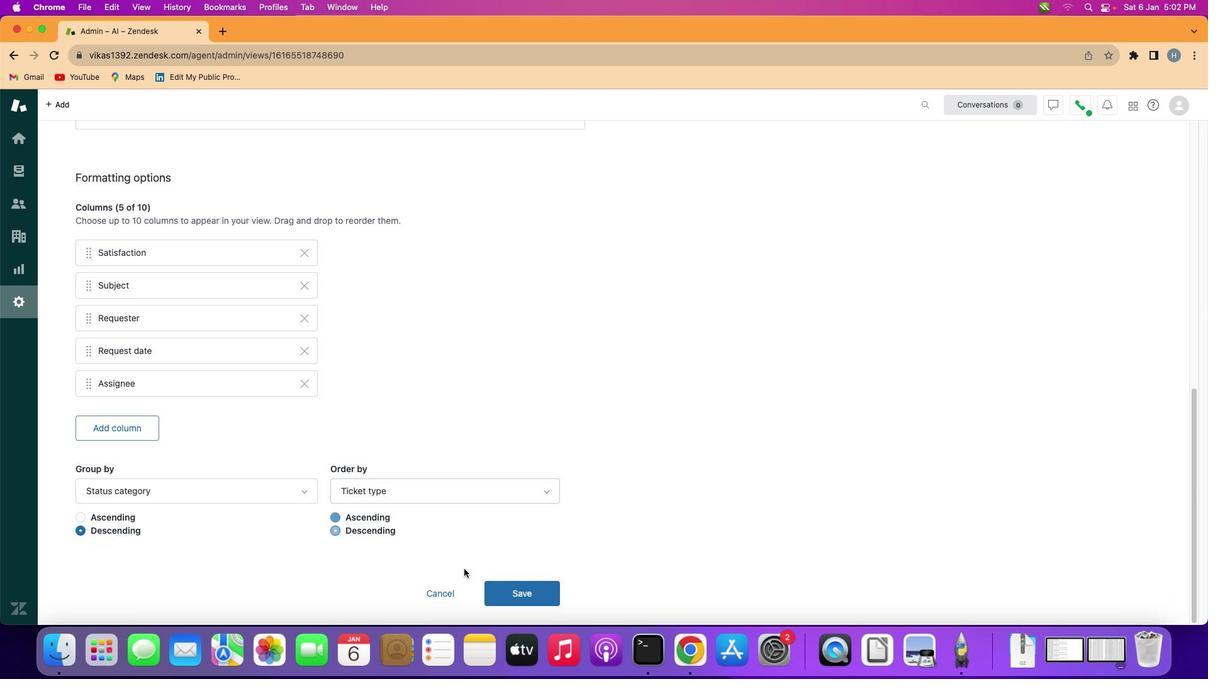 
Action: Mouse moved to (486, 578)
Screenshot: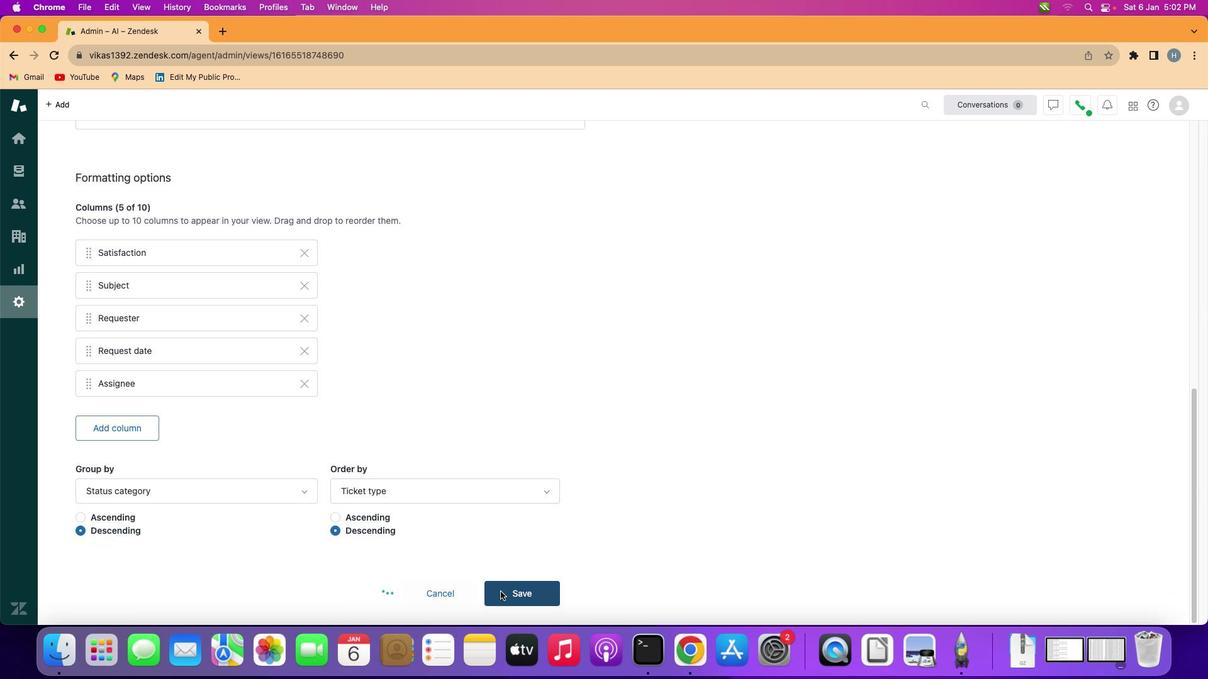 
Action: Mouse pressed left at (486, 578)
Screenshot: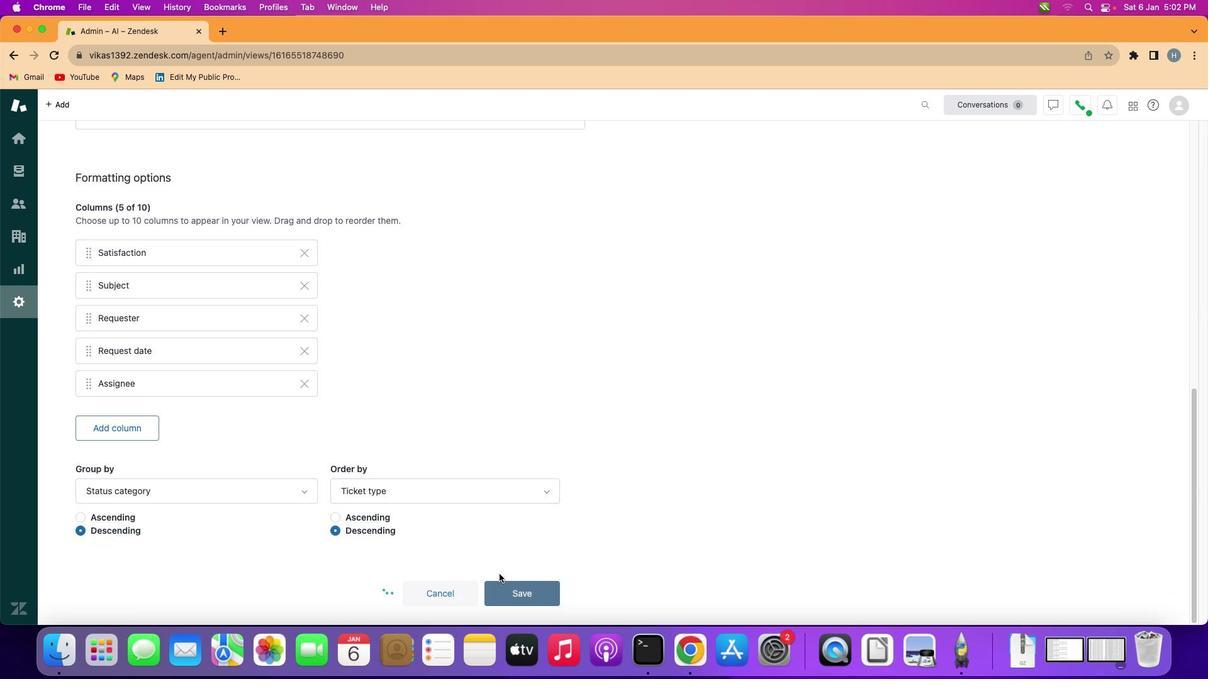 
Action: Mouse moved to (484, 327)
Screenshot: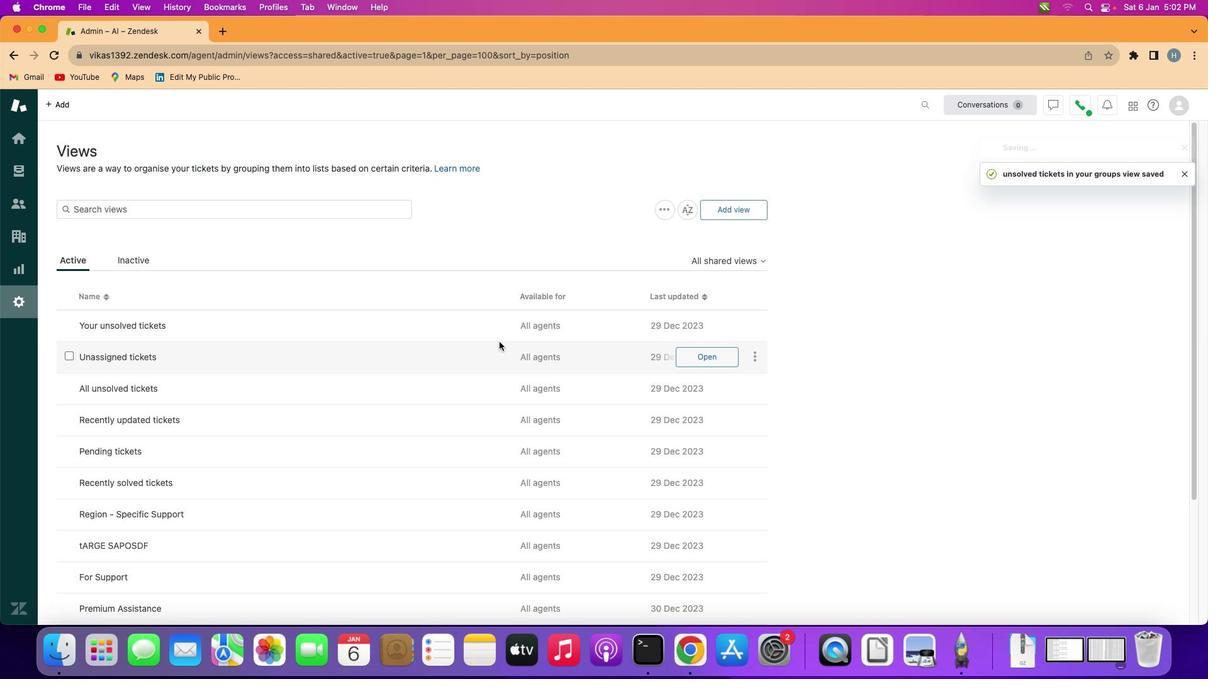 
